 Task: Look for space in Sunel, India from 9th June, 2023 to 11th June, 2023 for 2 adults in price range Rs.6000 to Rs.10000. Place can be entire place with 2 bedrooms having 2 beds and 1 bathroom. Property type can be house, flat, guest house. Booking option can be shelf check-in. Required host language is English.
Action: Mouse moved to (526, 85)
Screenshot: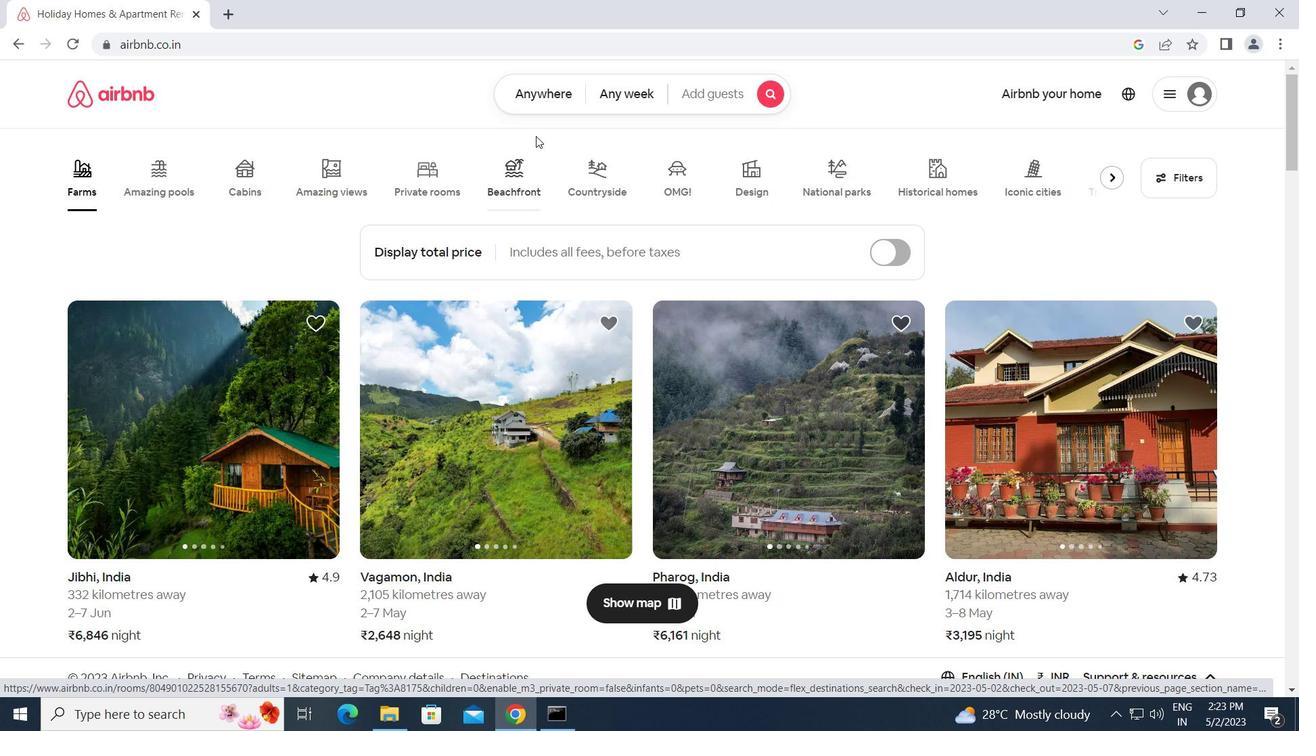 
Action: Mouse pressed left at (526, 85)
Screenshot: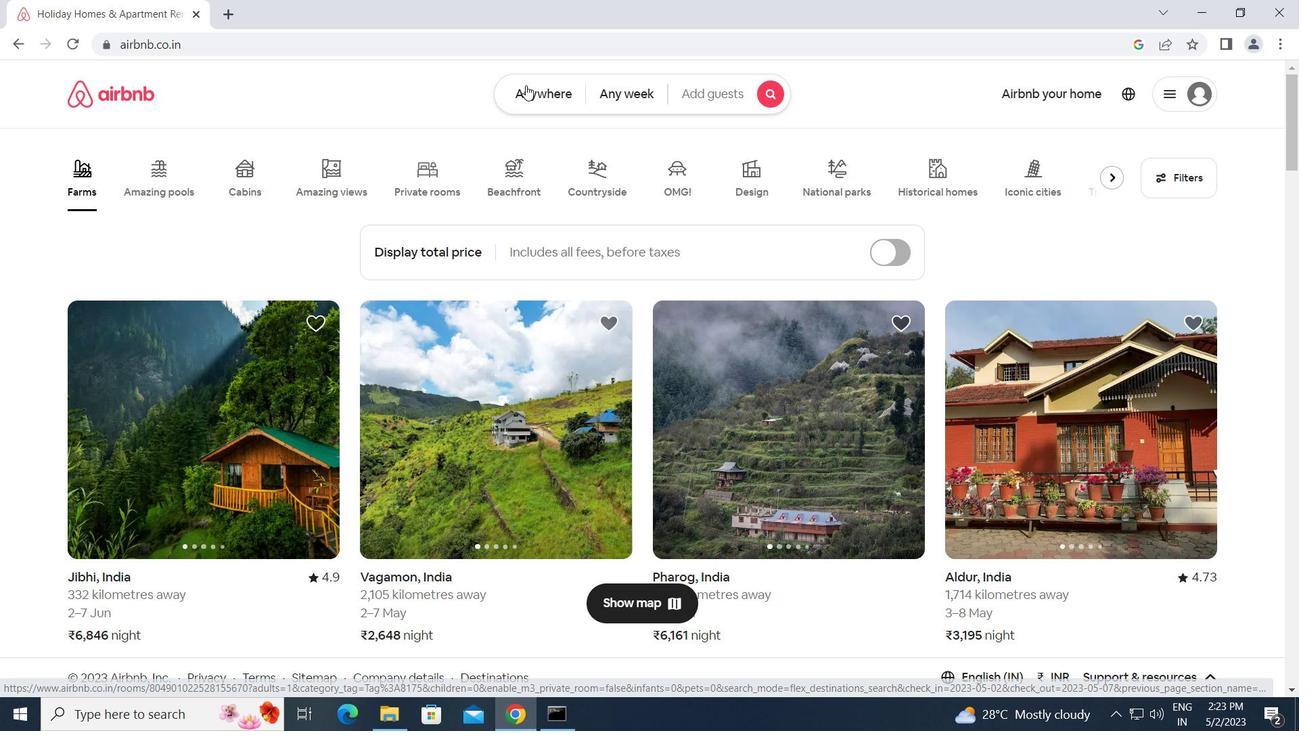 
Action: Mouse moved to (396, 146)
Screenshot: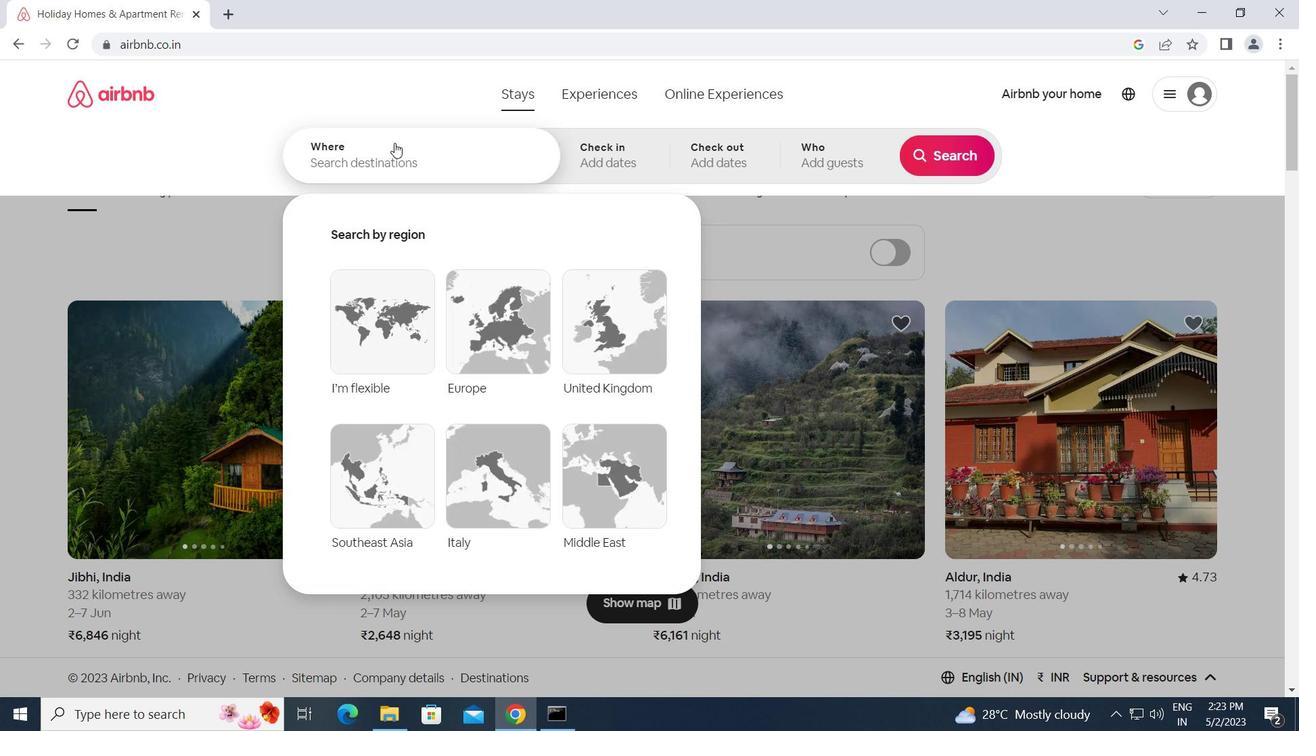 
Action: Mouse pressed left at (396, 146)
Screenshot: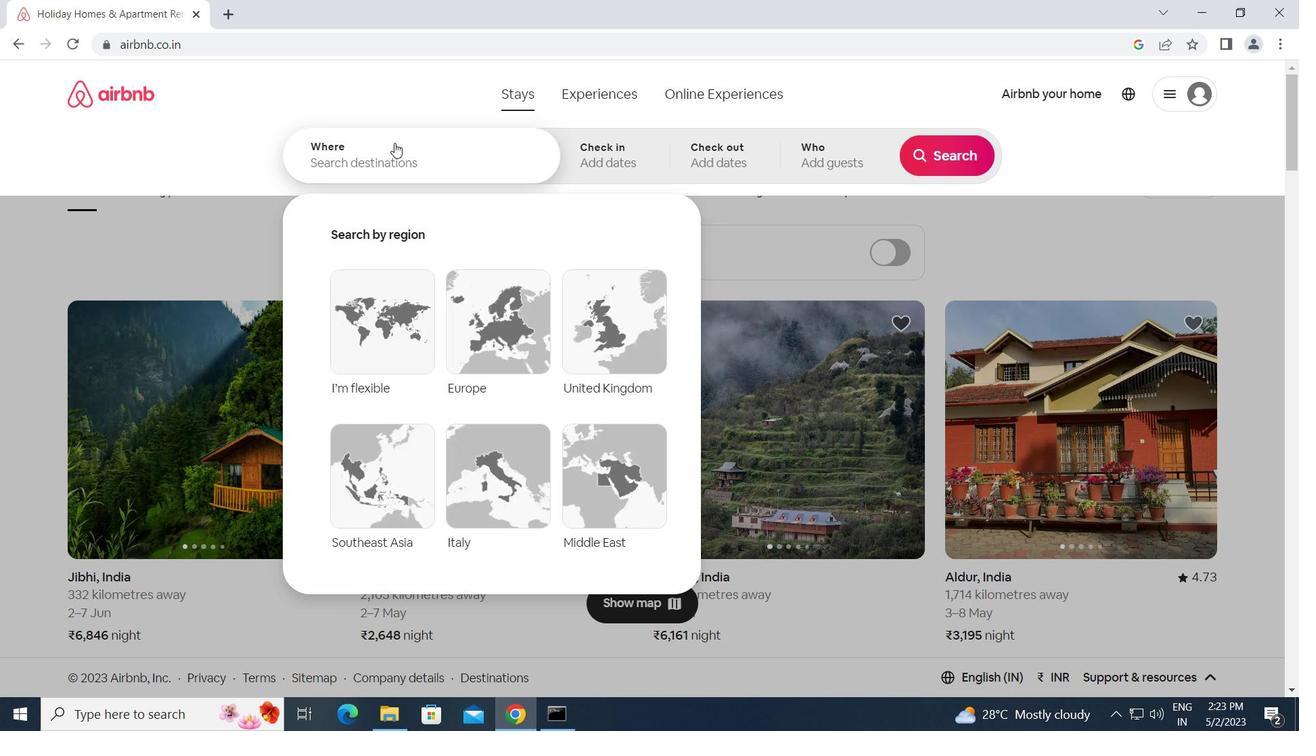 
Action: Key pressed s<Key.caps_lock>unel,<Key.space><Key.caps_lock>i<Key.caps_lock>ndia<Key.enter>
Screenshot: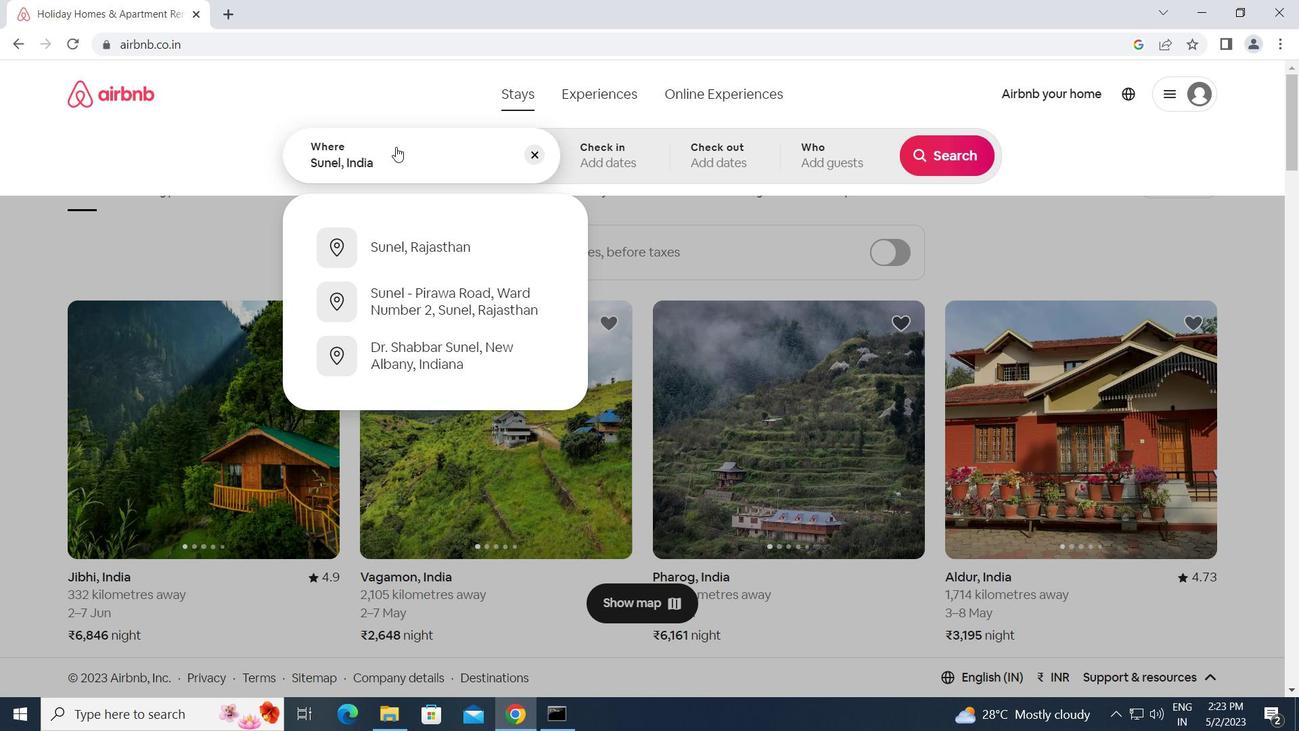 
Action: Mouse moved to (887, 398)
Screenshot: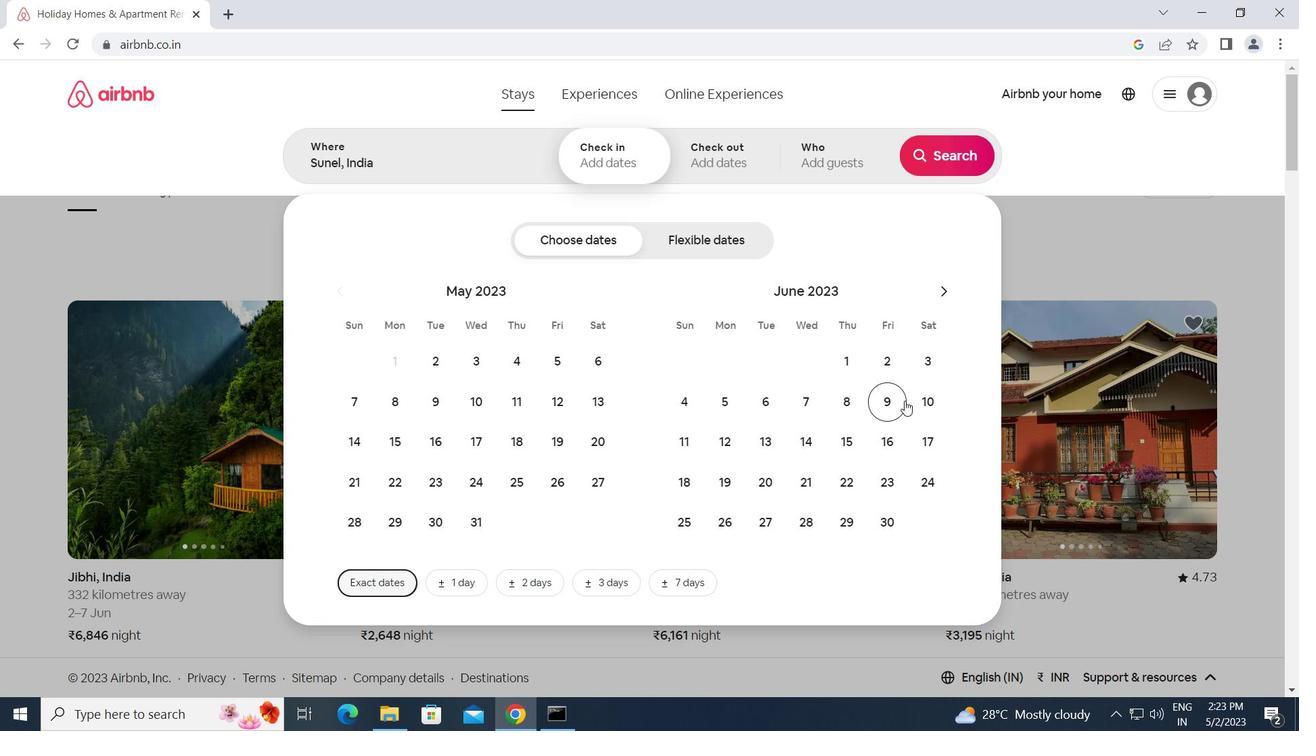 
Action: Mouse pressed left at (887, 398)
Screenshot: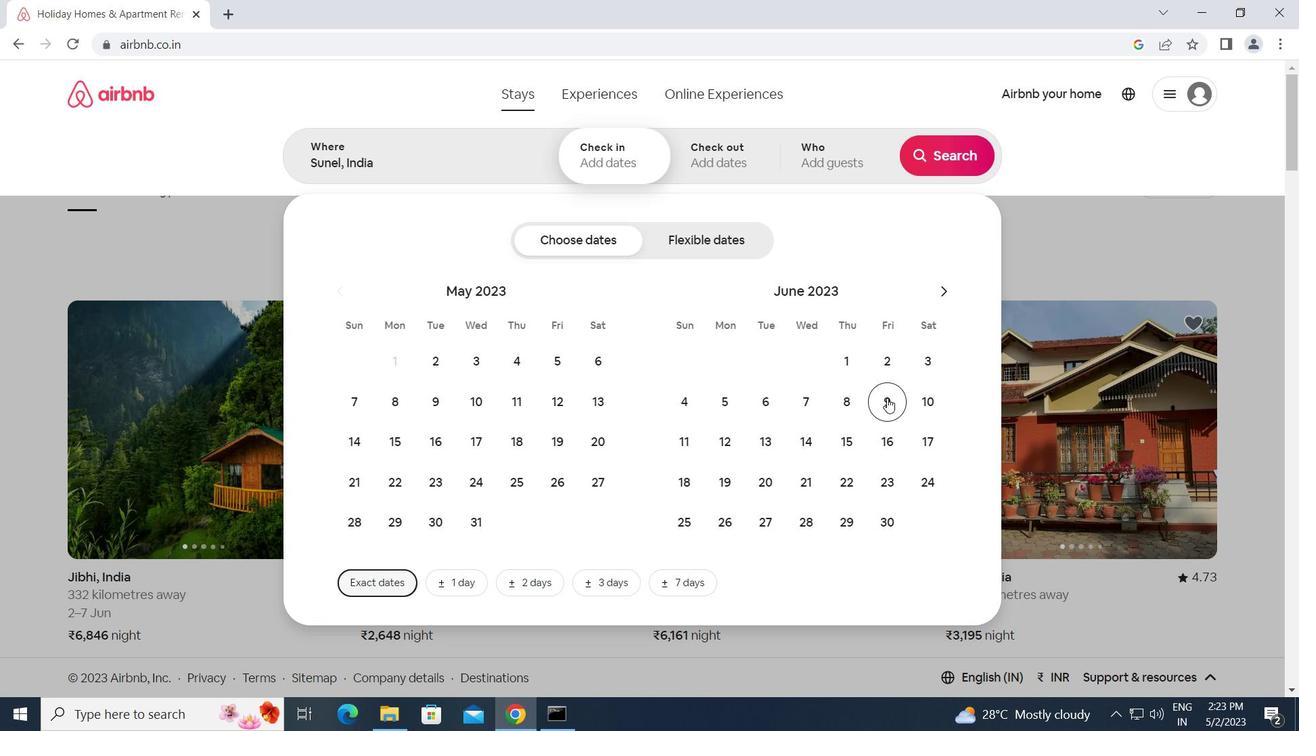 
Action: Mouse moved to (682, 440)
Screenshot: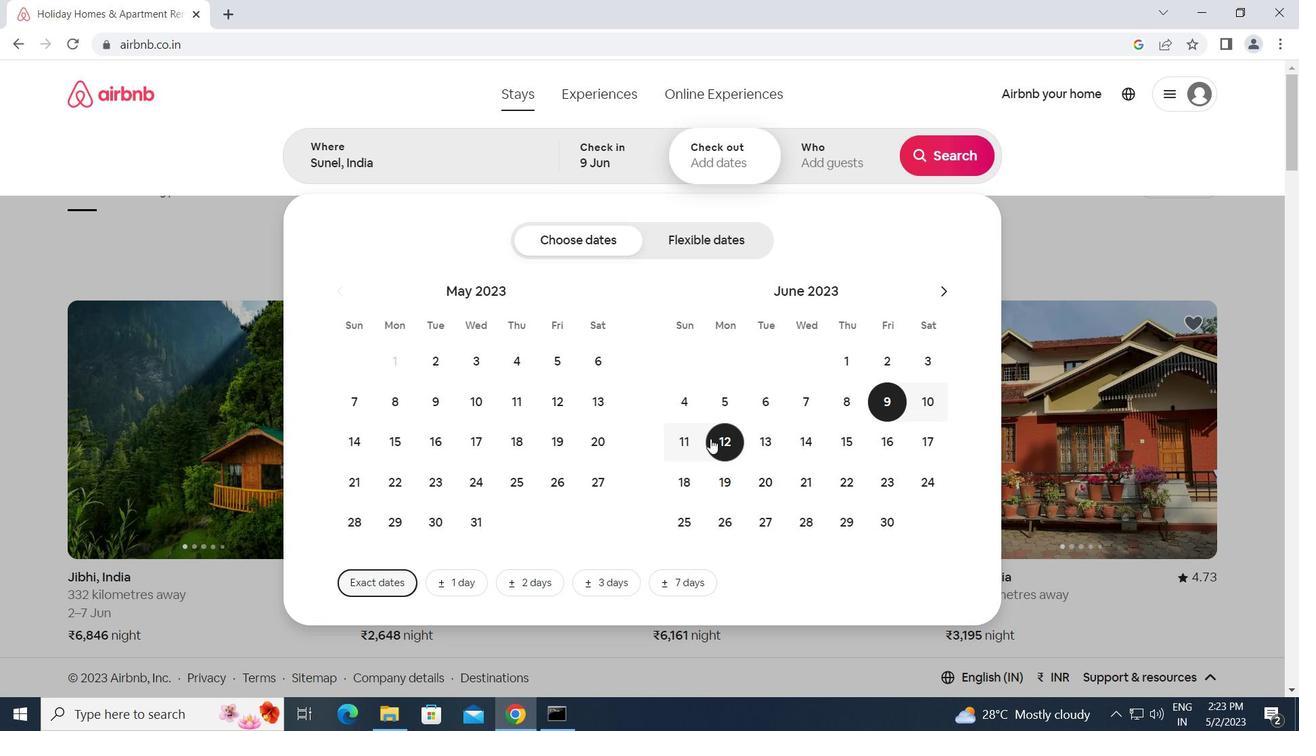 
Action: Mouse pressed left at (682, 440)
Screenshot: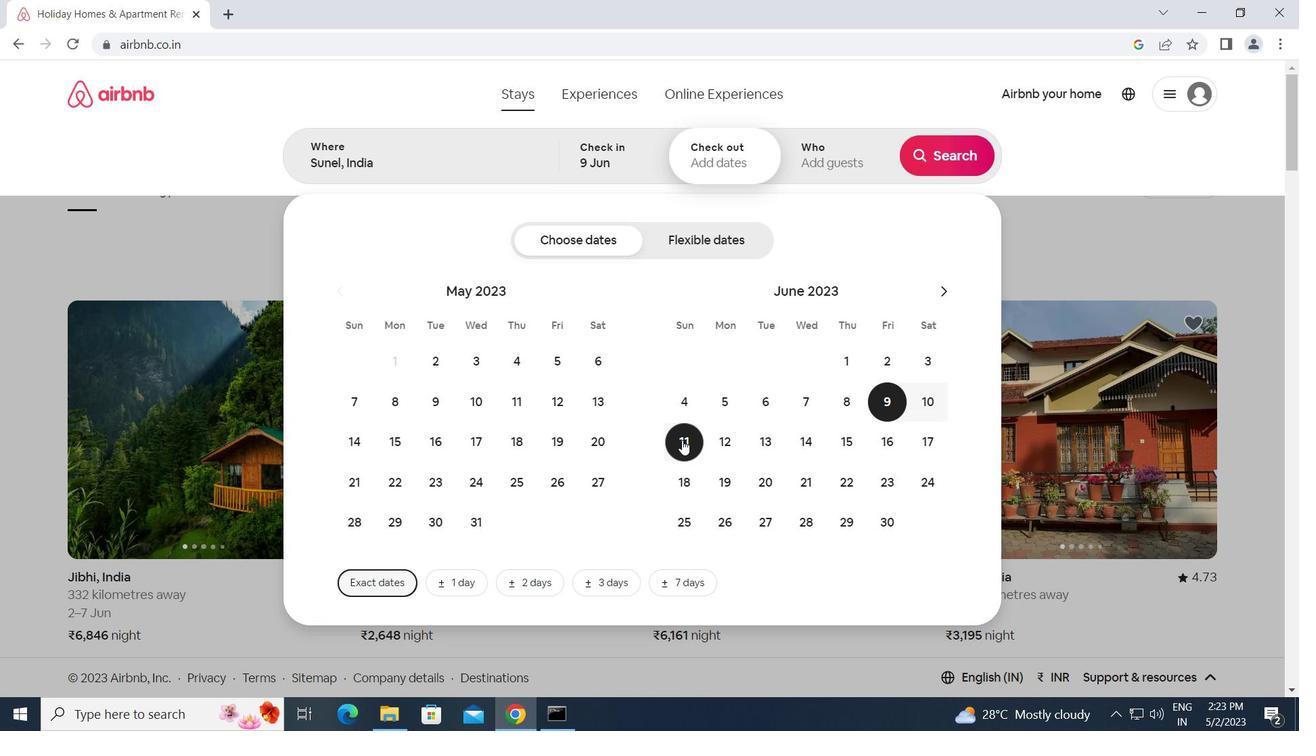 
Action: Mouse moved to (818, 147)
Screenshot: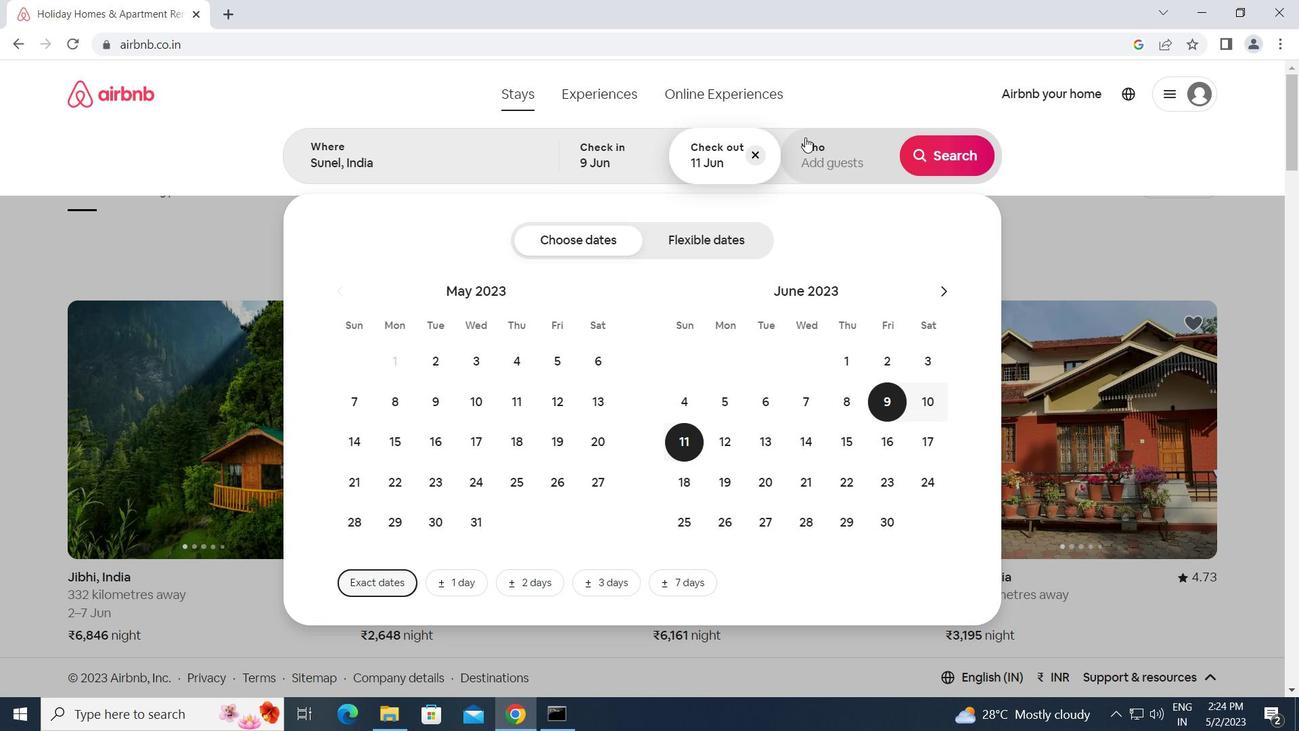 
Action: Mouse pressed left at (818, 147)
Screenshot: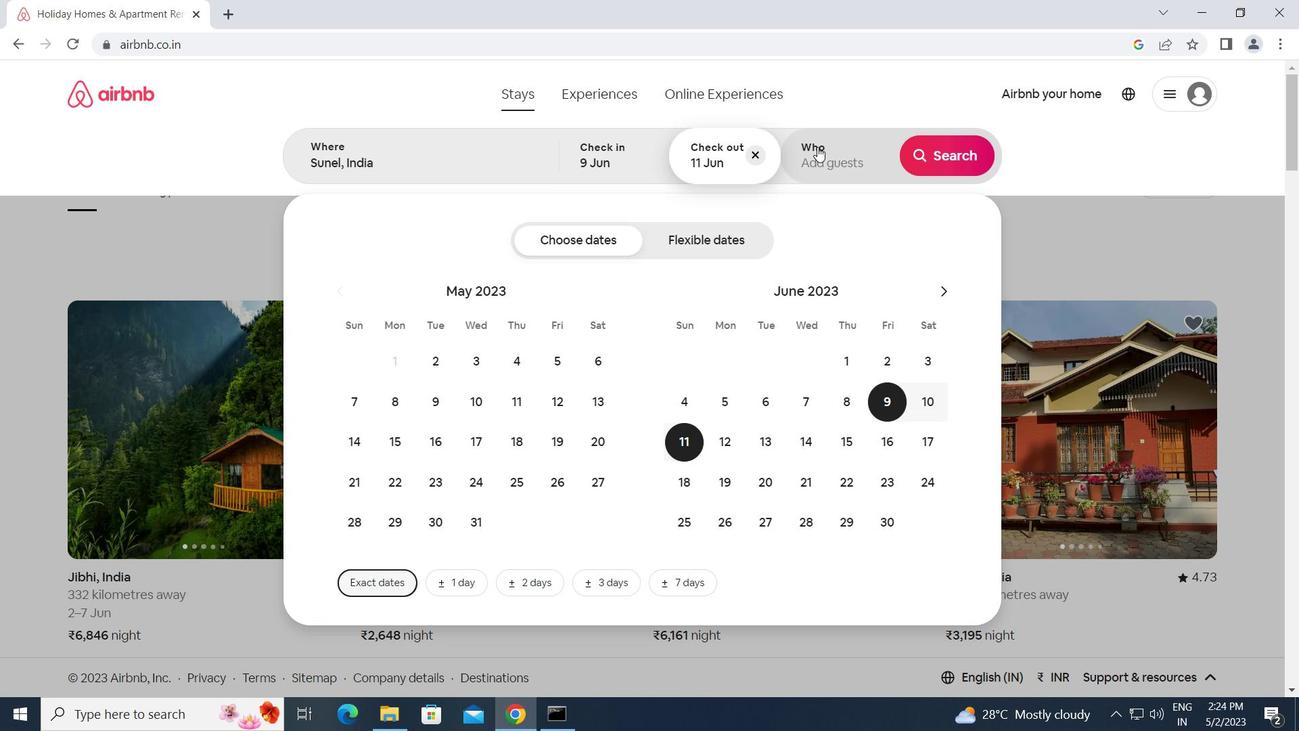 
Action: Mouse moved to (948, 244)
Screenshot: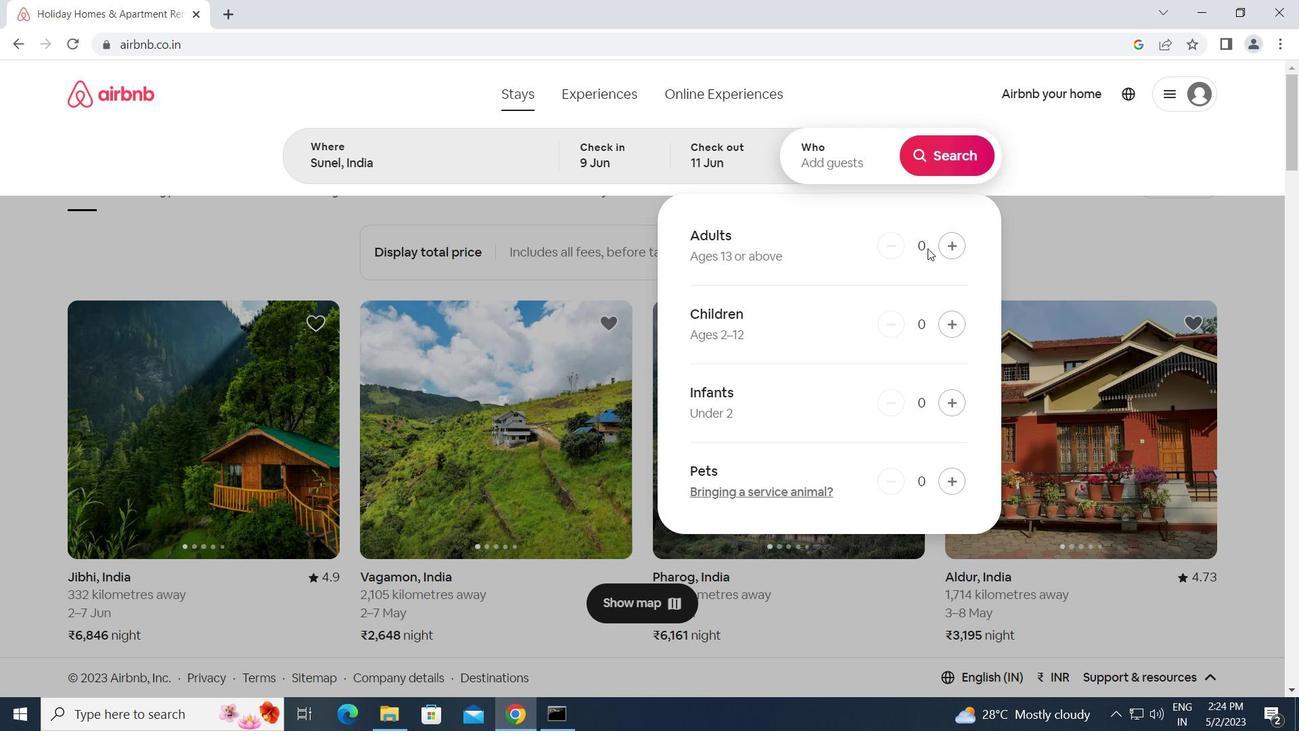 
Action: Mouse pressed left at (948, 244)
Screenshot: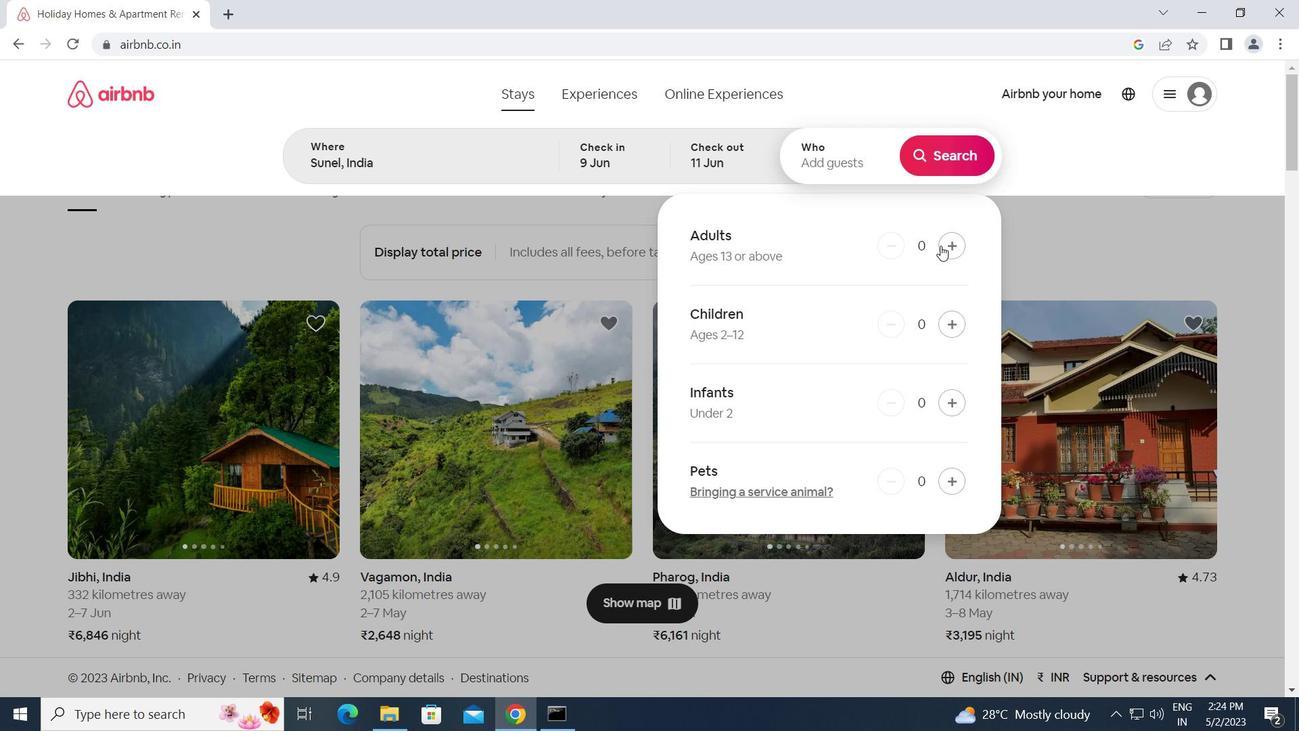 
Action: Mouse pressed left at (948, 244)
Screenshot: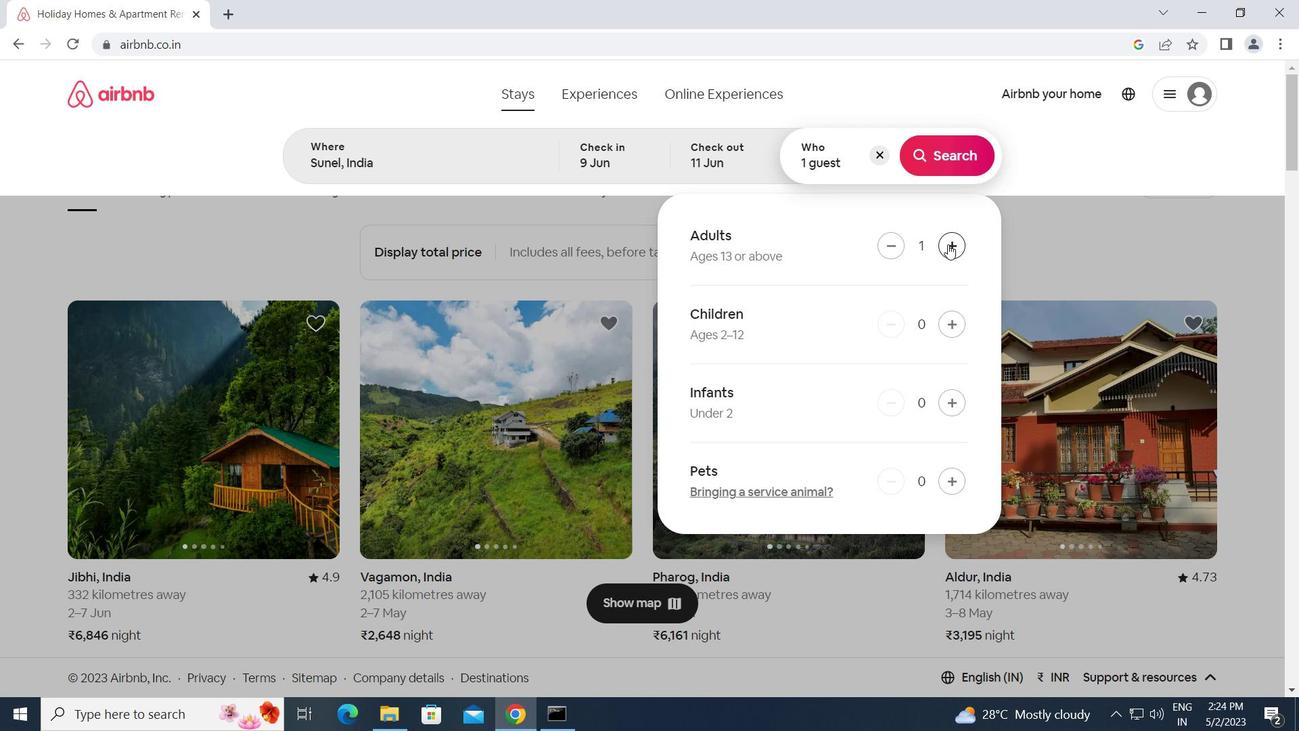 
Action: Mouse moved to (943, 161)
Screenshot: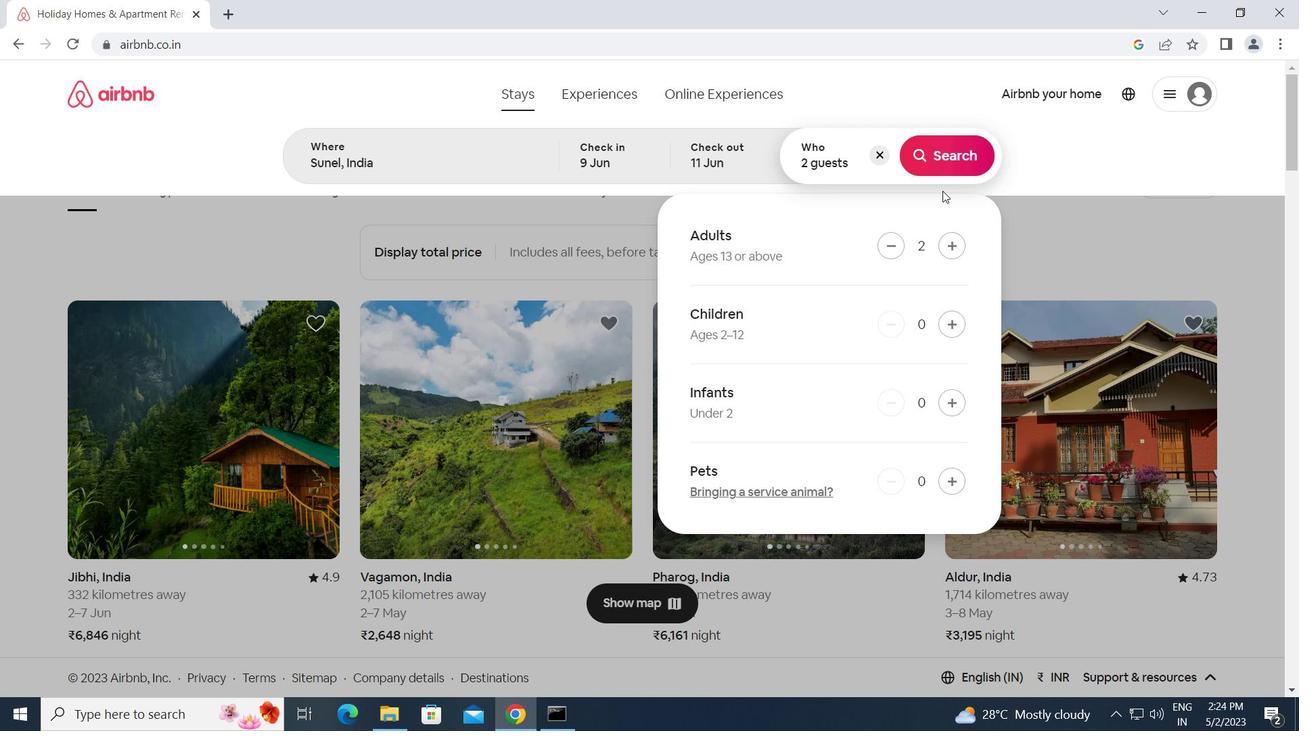 
Action: Mouse pressed left at (943, 161)
Screenshot: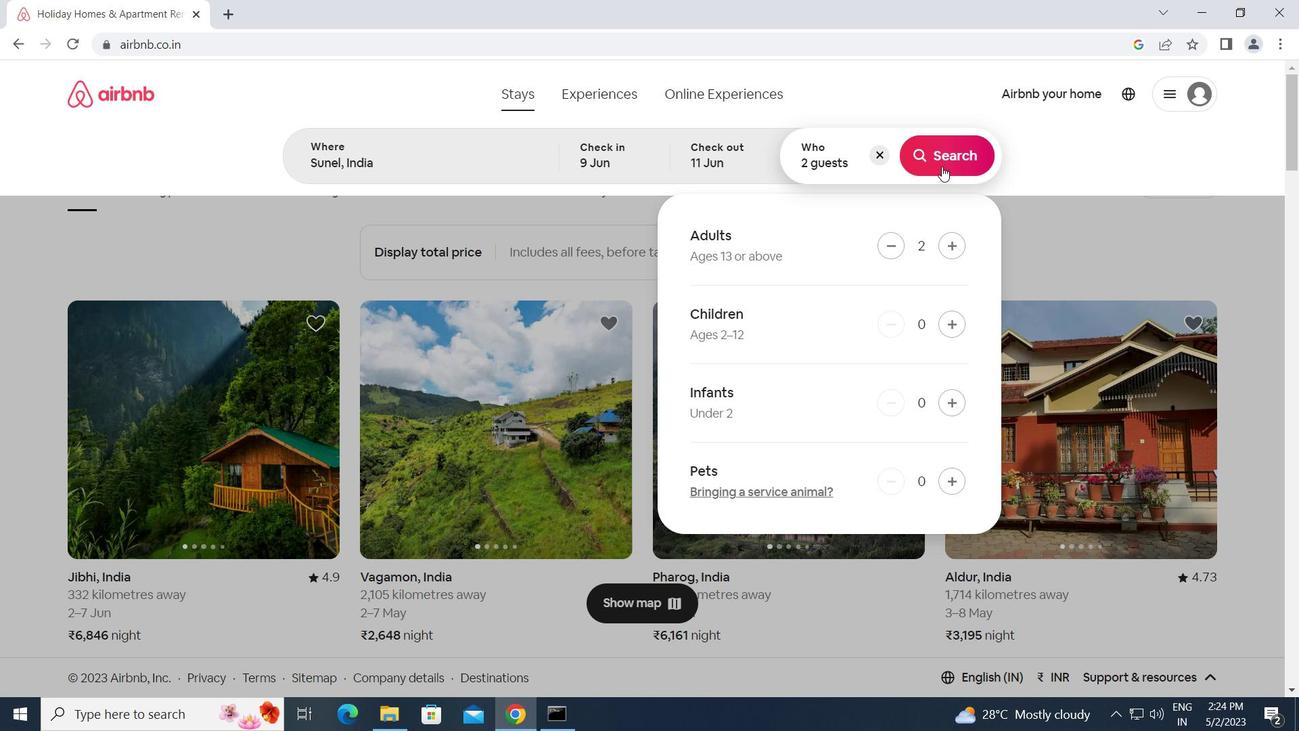 
Action: Mouse moved to (1226, 156)
Screenshot: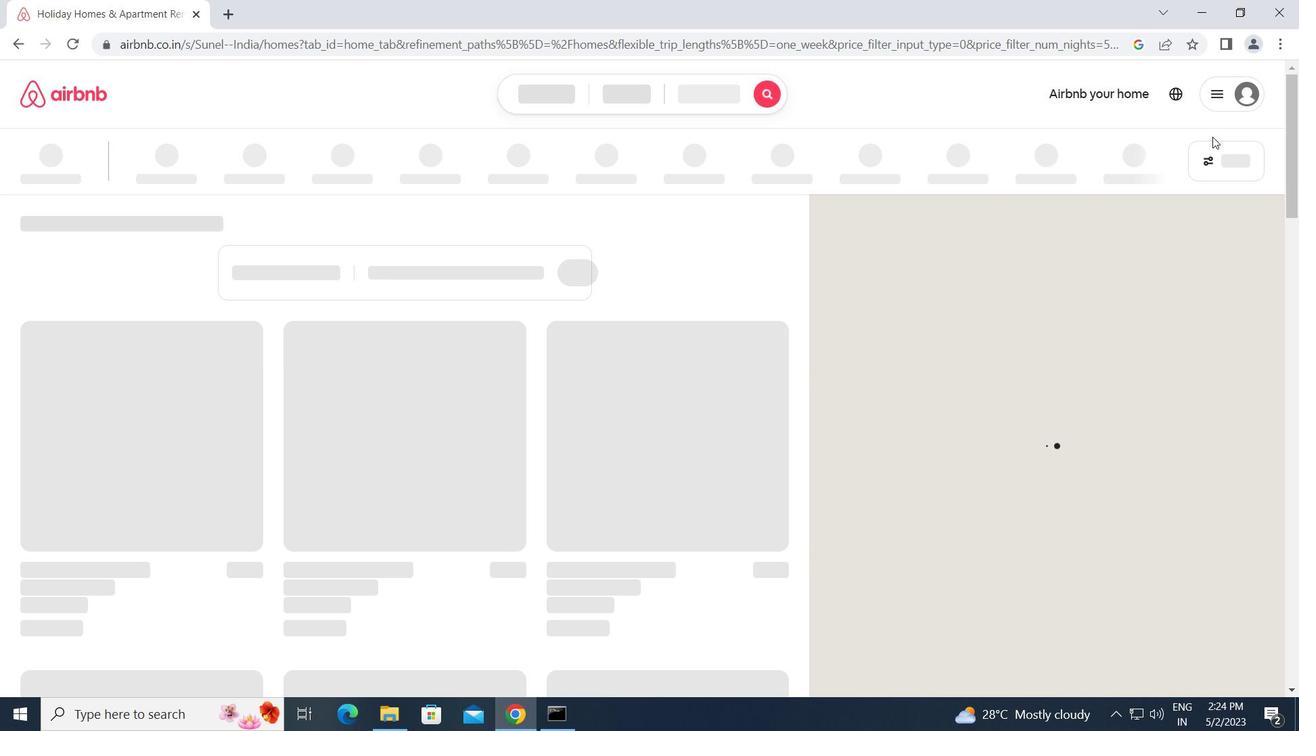 
Action: Mouse pressed left at (1226, 156)
Screenshot: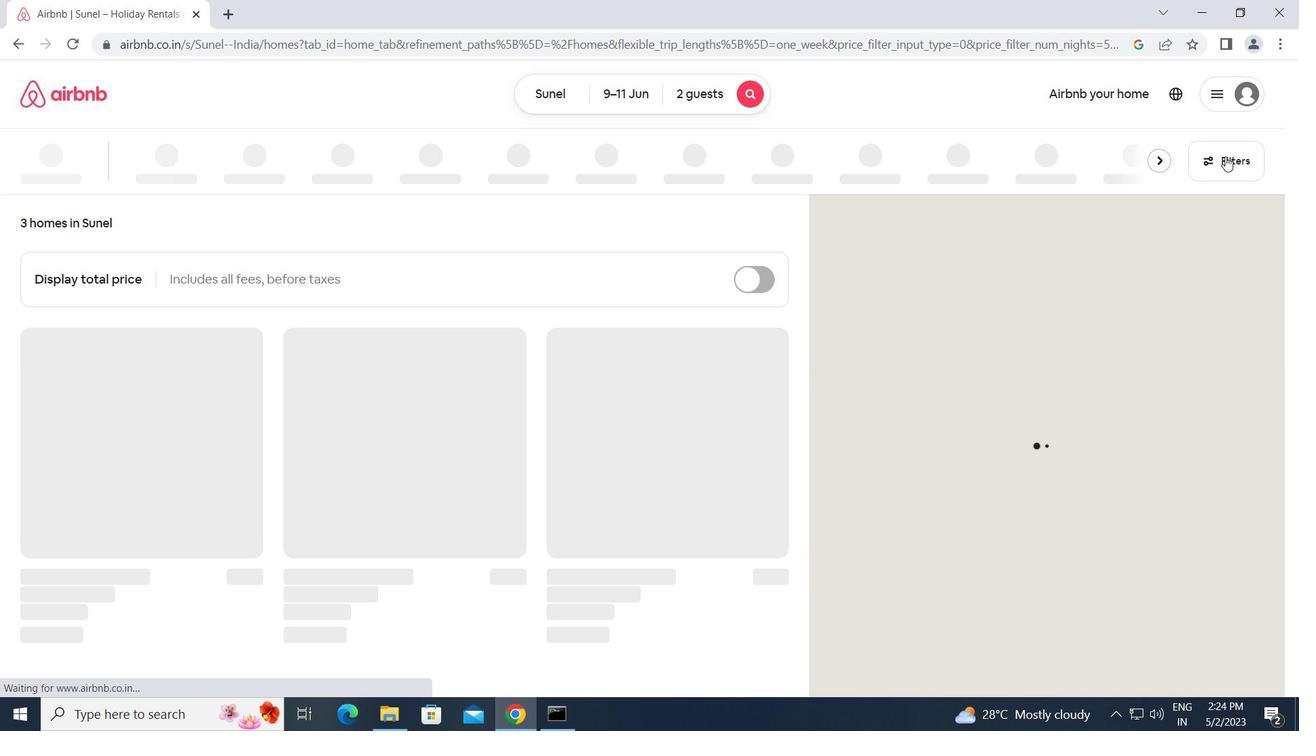 
Action: Mouse moved to (428, 377)
Screenshot: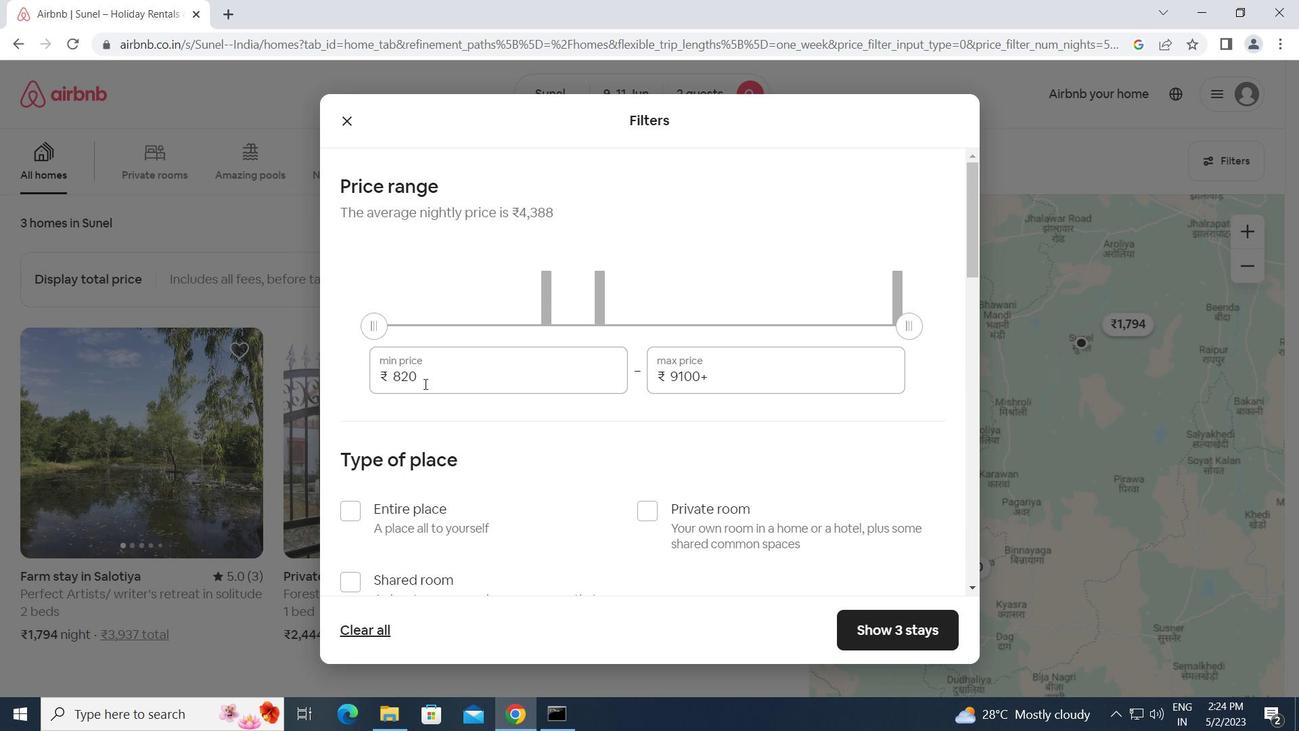
Action: Mouse pressed left at (428, 377)
Screenshot: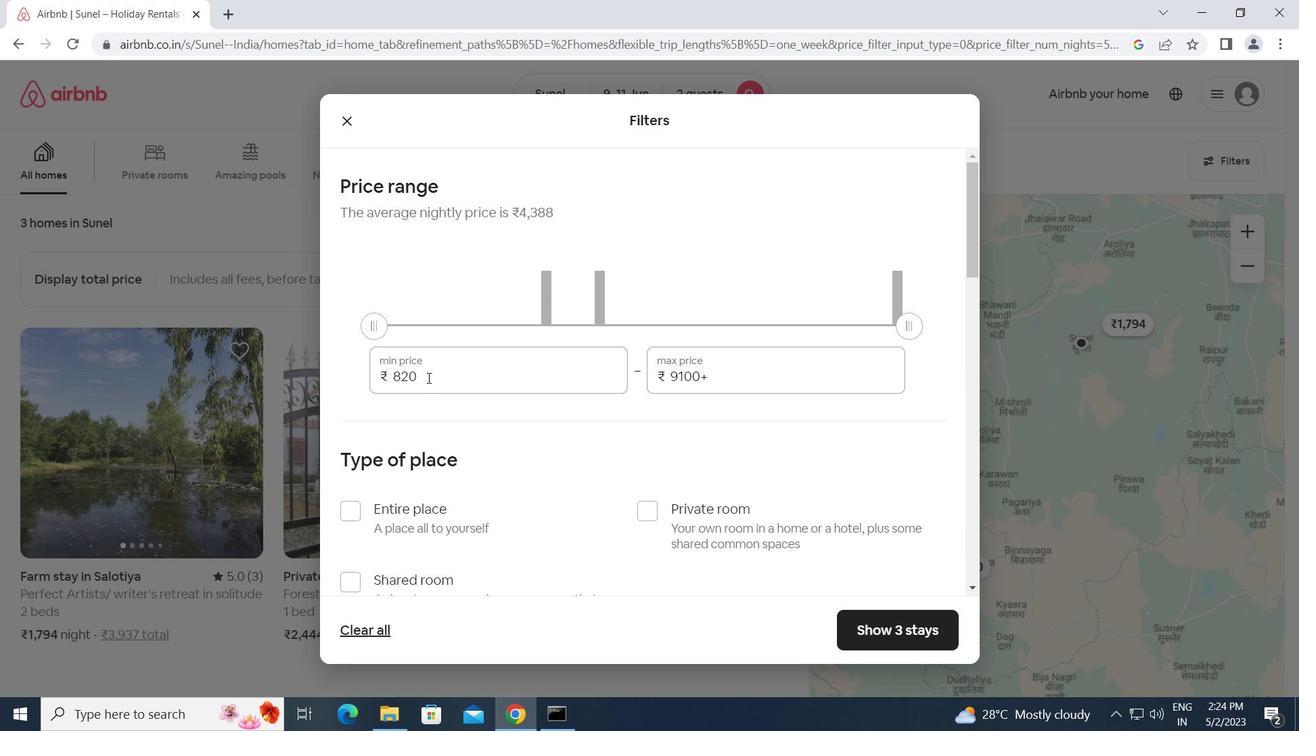 
Action: Mouse moved to (356, 383)
Screenshot: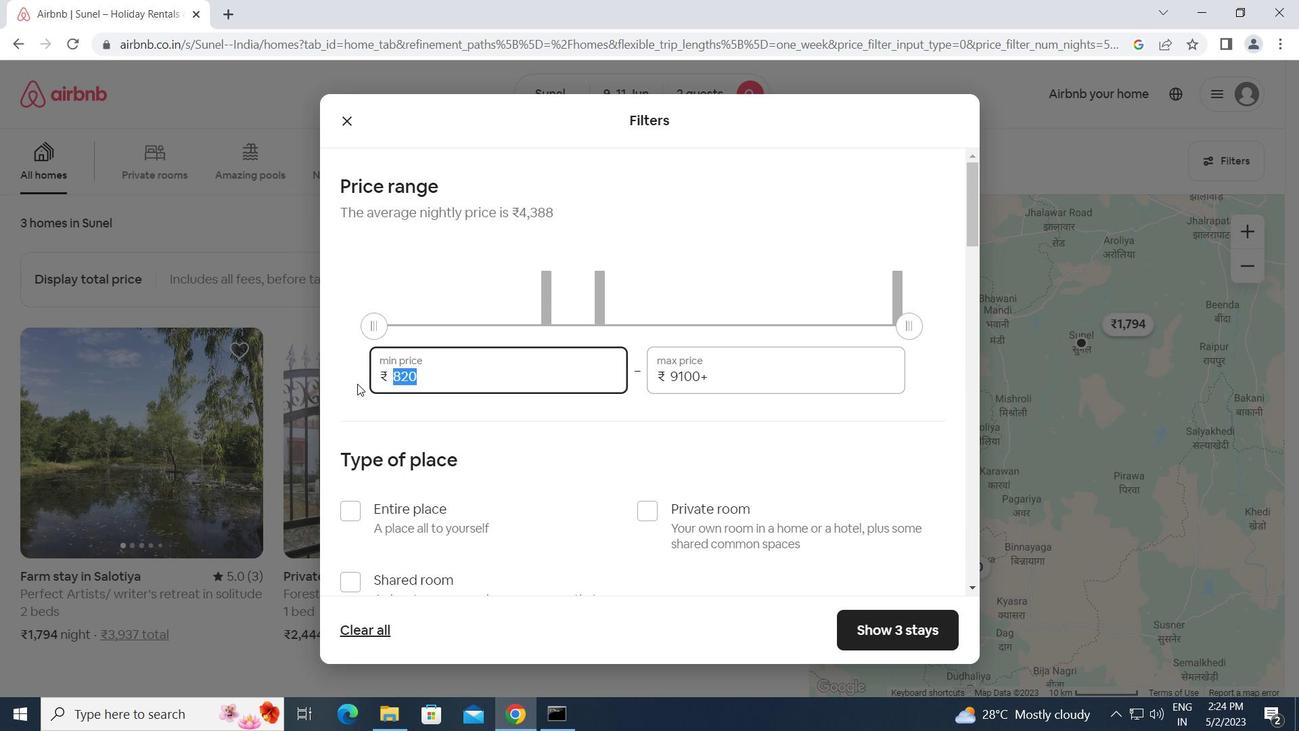 
Action: Key pressed 6000<Key.tab>10000
Screenshot: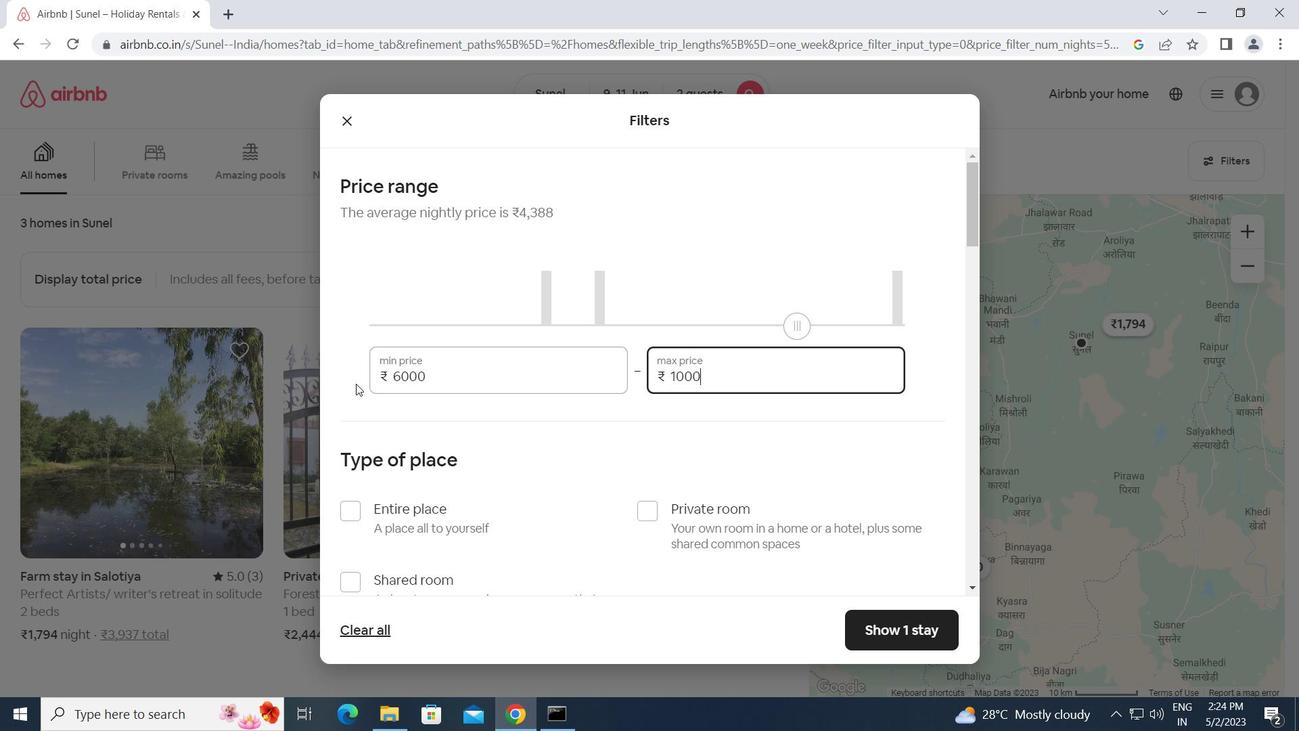 
Action: Mouse moved to (358, 511)
Screenshot: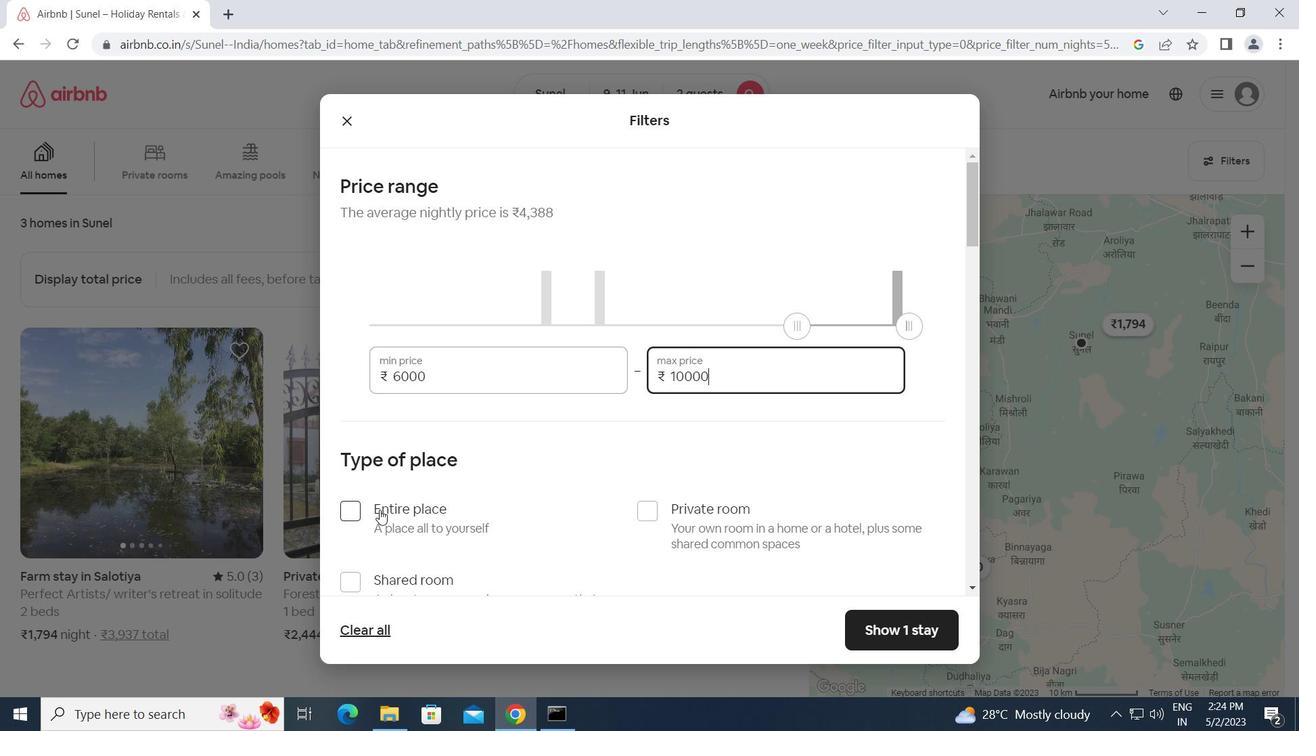 
Action: Mouse pressed left at (358, 511)
Screenshot: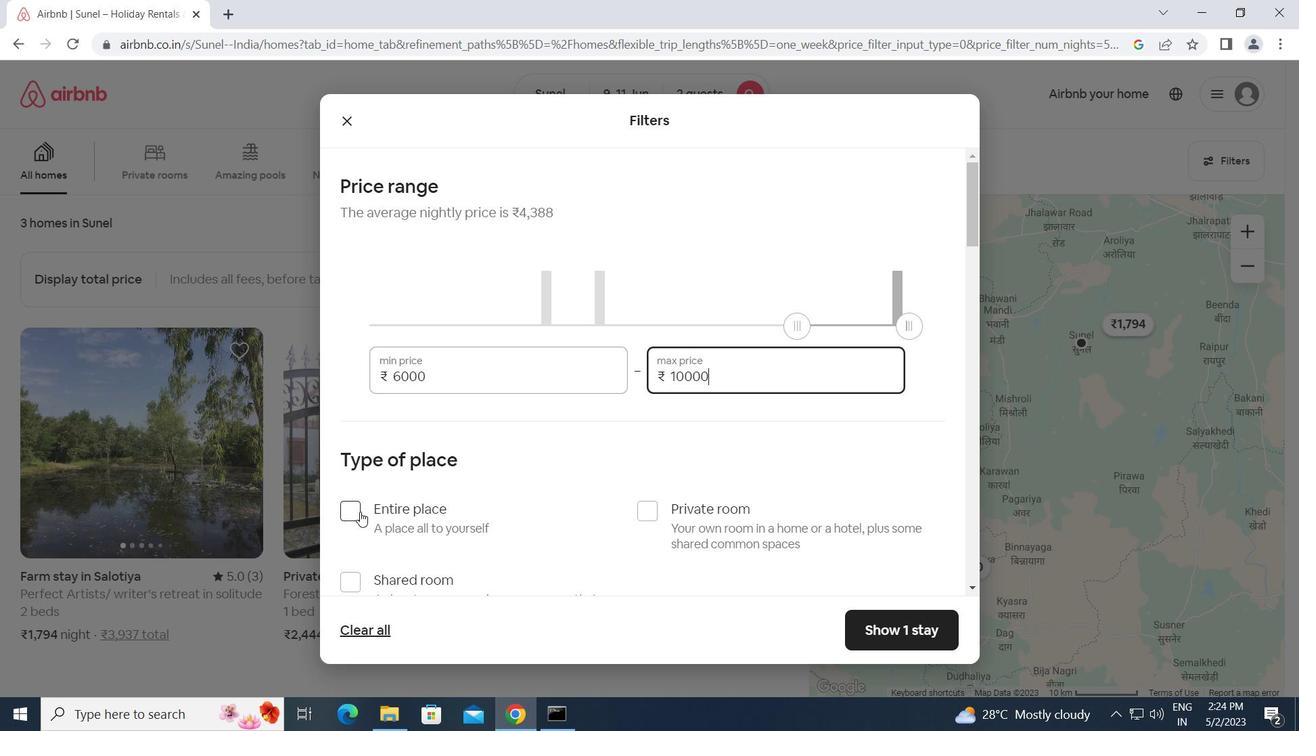 
Action: Mouse moved to (490, 529)
Screenshot: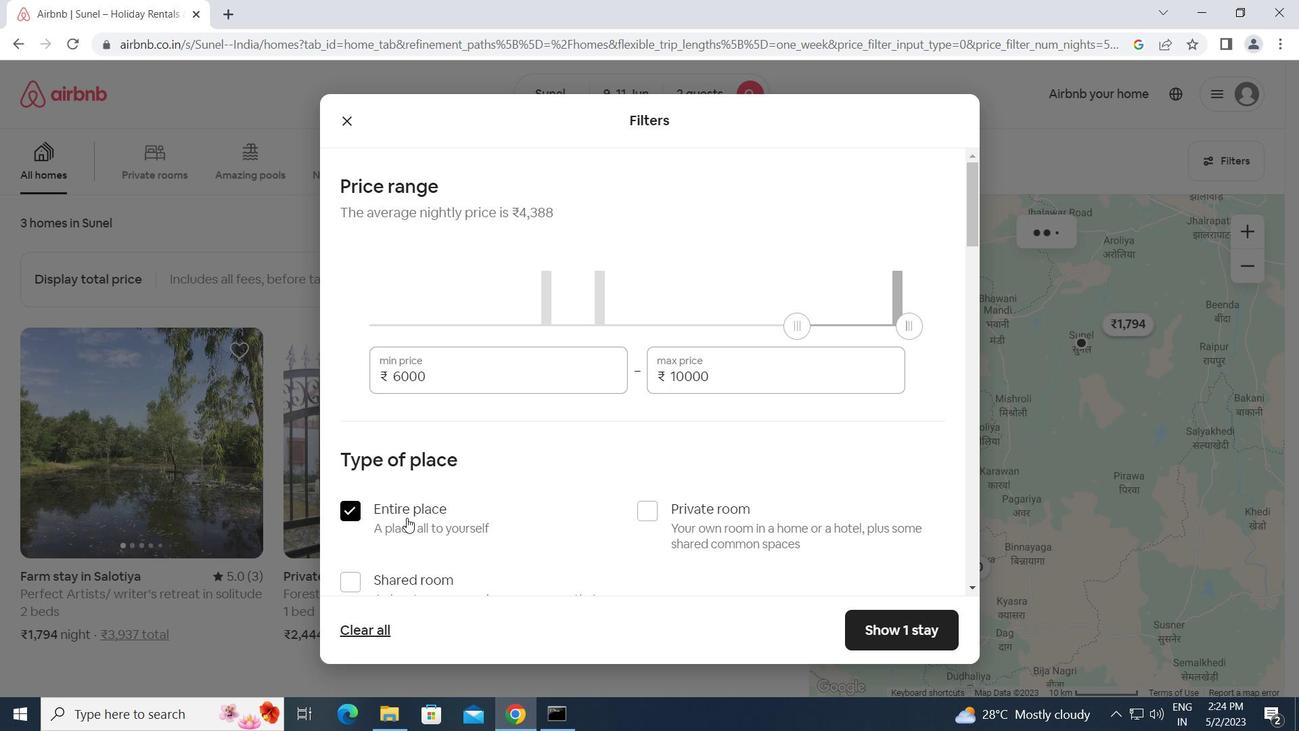
Action: Mouse scrolled (490, 528) with delta (0, 0)
Screenshot: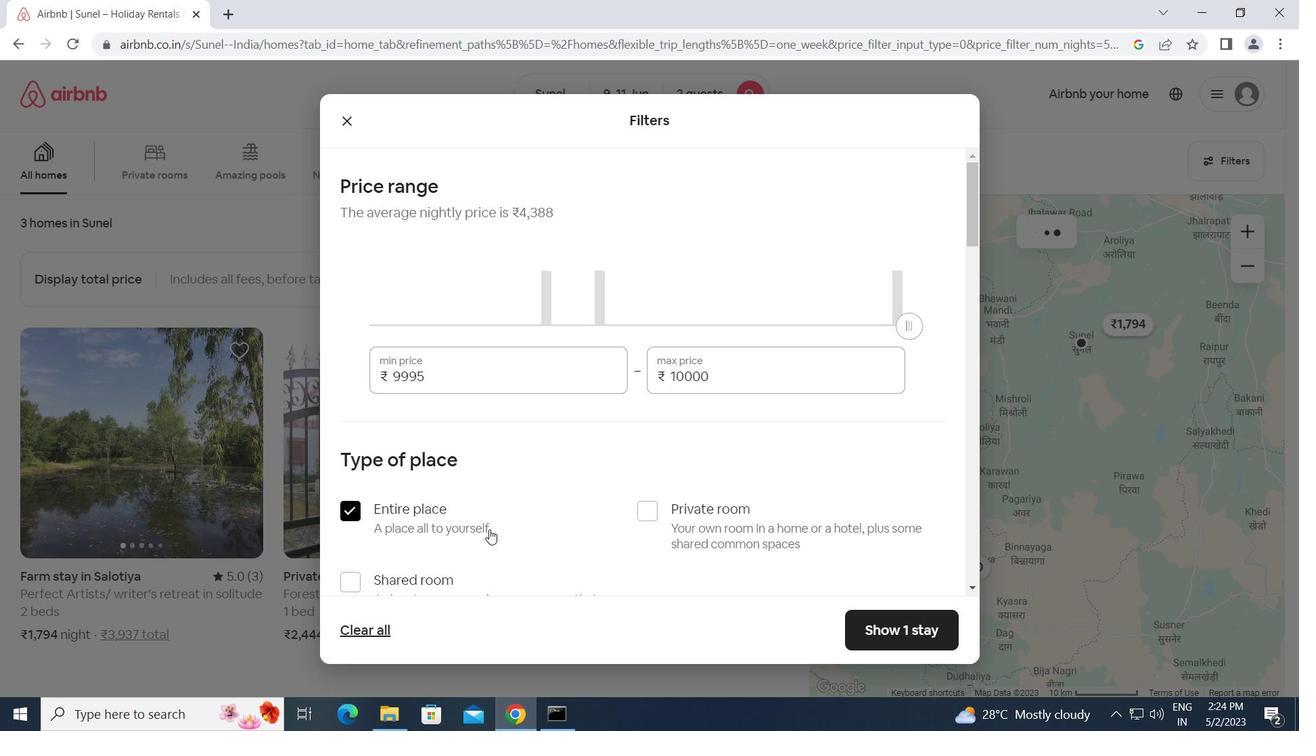 
Action: Mouse scrolled (490, 528) with delta (0, 0)
Screenshot: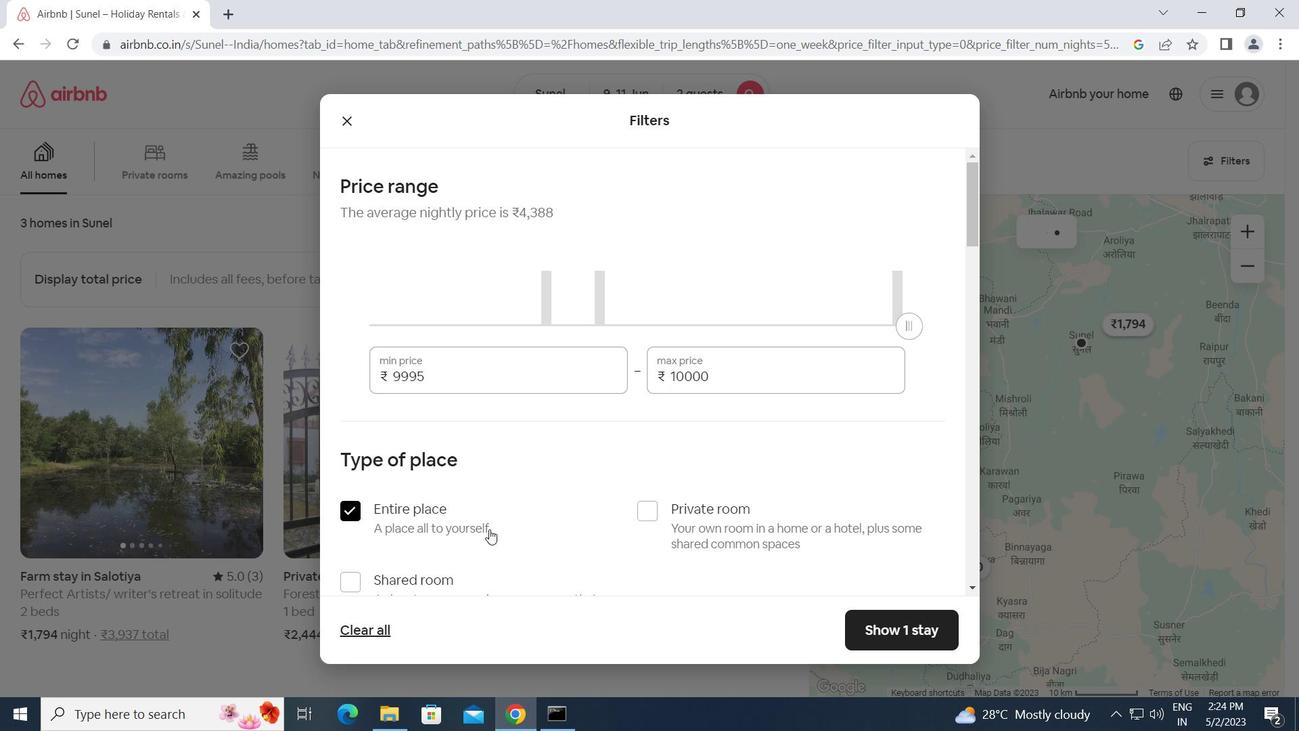 
Action: Mouse scrolled (490, 528) with delta (0, 0)
Screenshot: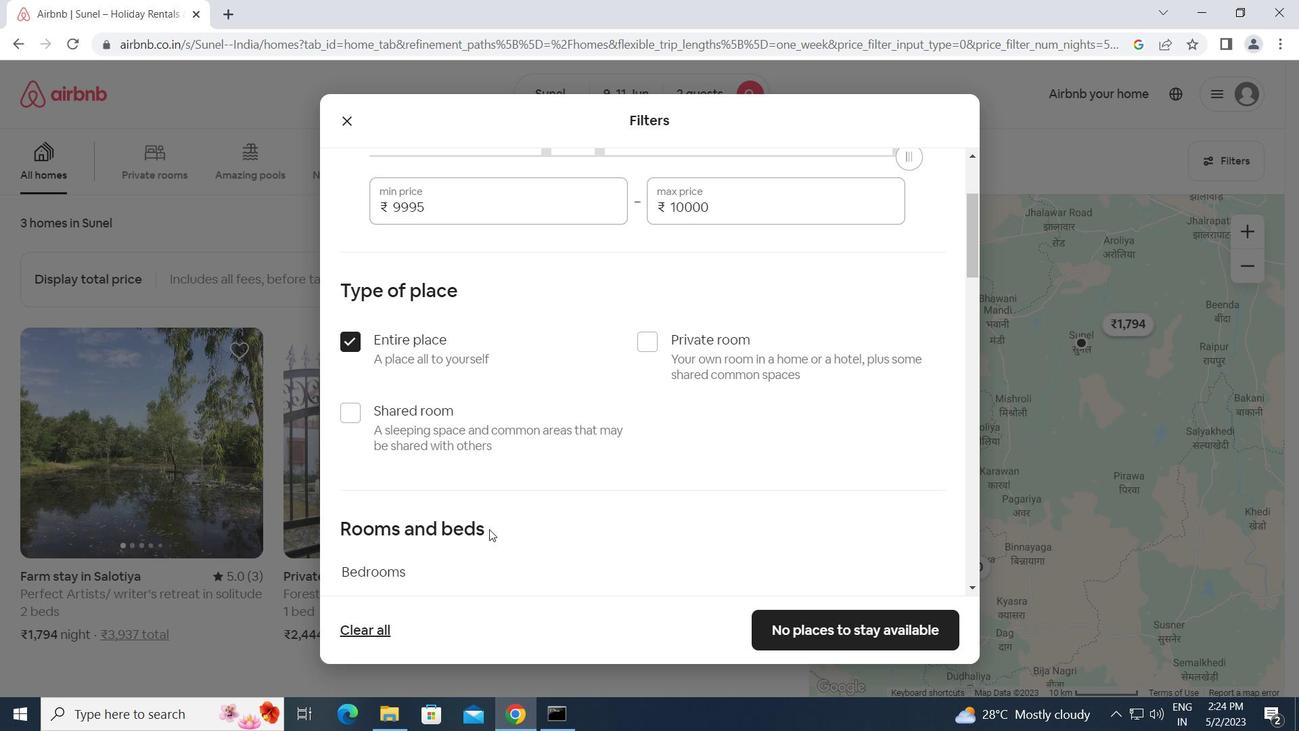 
Action: Mouse moved to (490, 534)
Screenshot: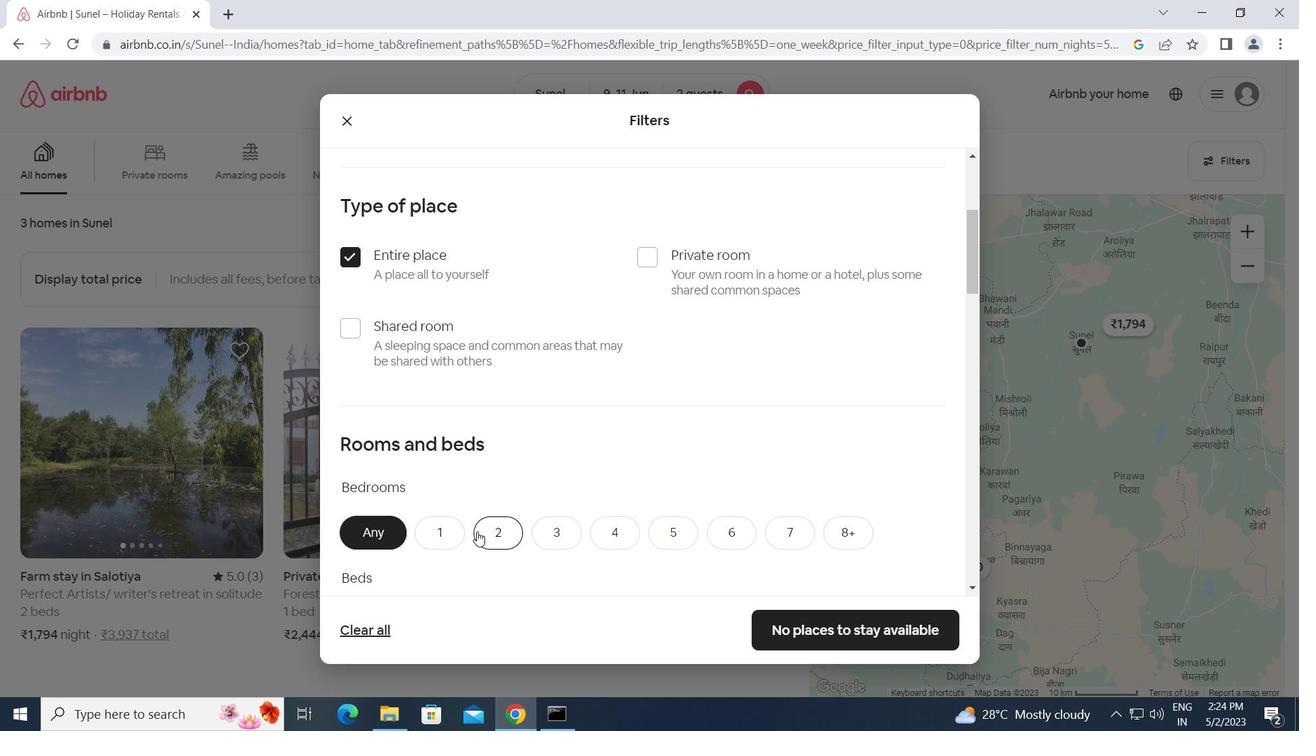 
Action: Mouse scrolled (490, 533) with delta (0, 0)
Screenshot: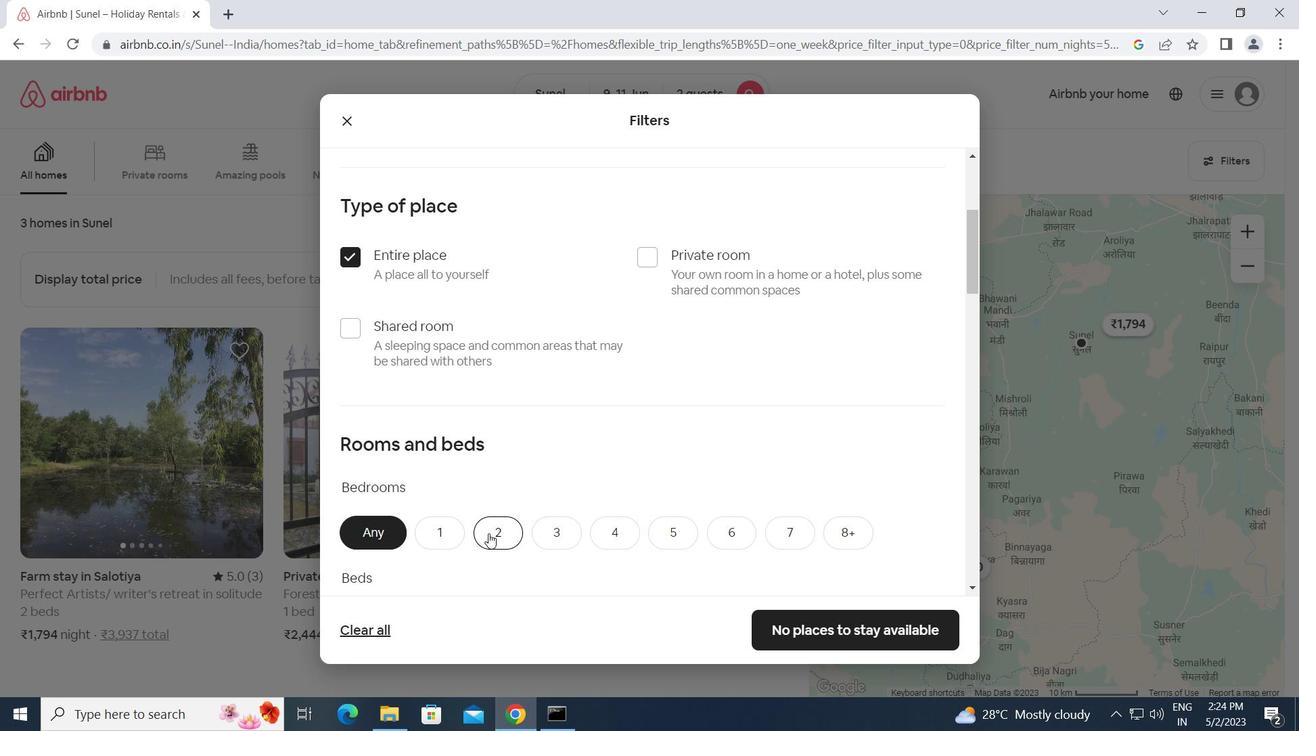 
Action: Mouse scrolled (490, 533) with delta (0, 0)
Screenshot: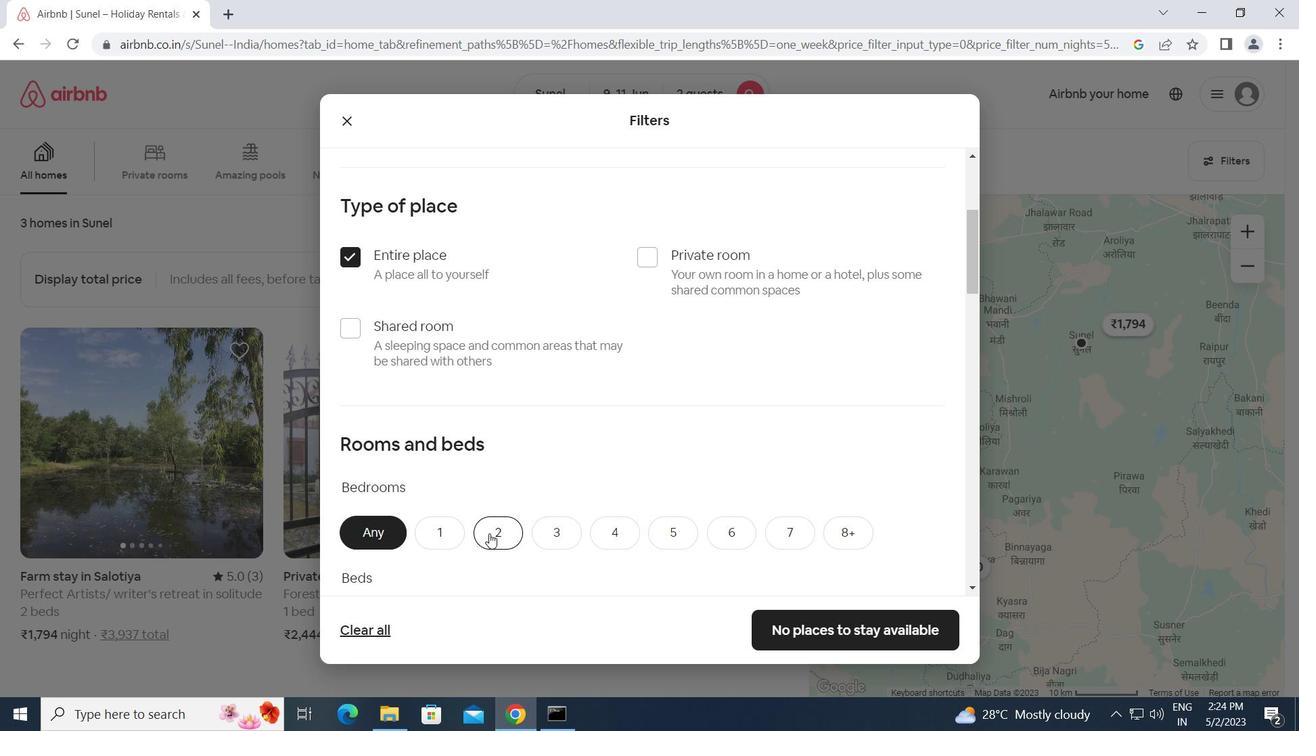 
Action: Mouse moved to (496, 363)
Screenshot: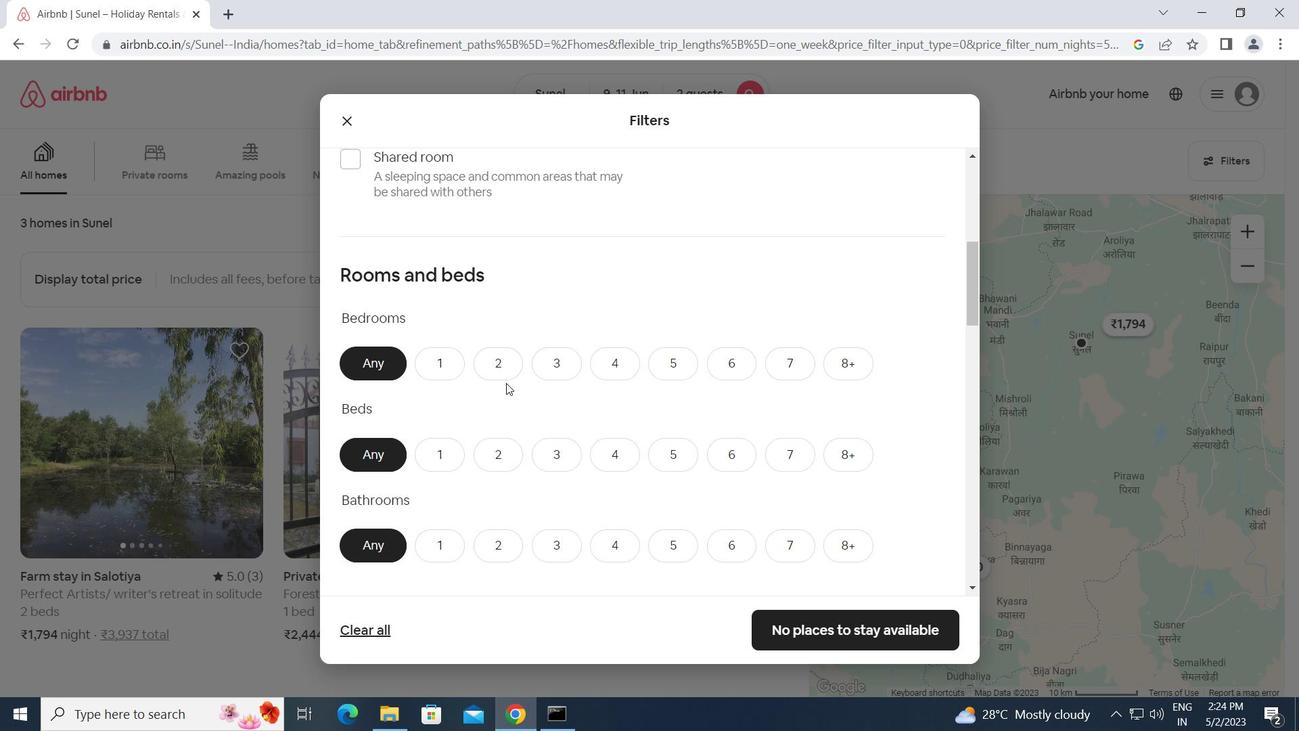 
Action: Mouse pressed left at (496, 363)
Screenshot: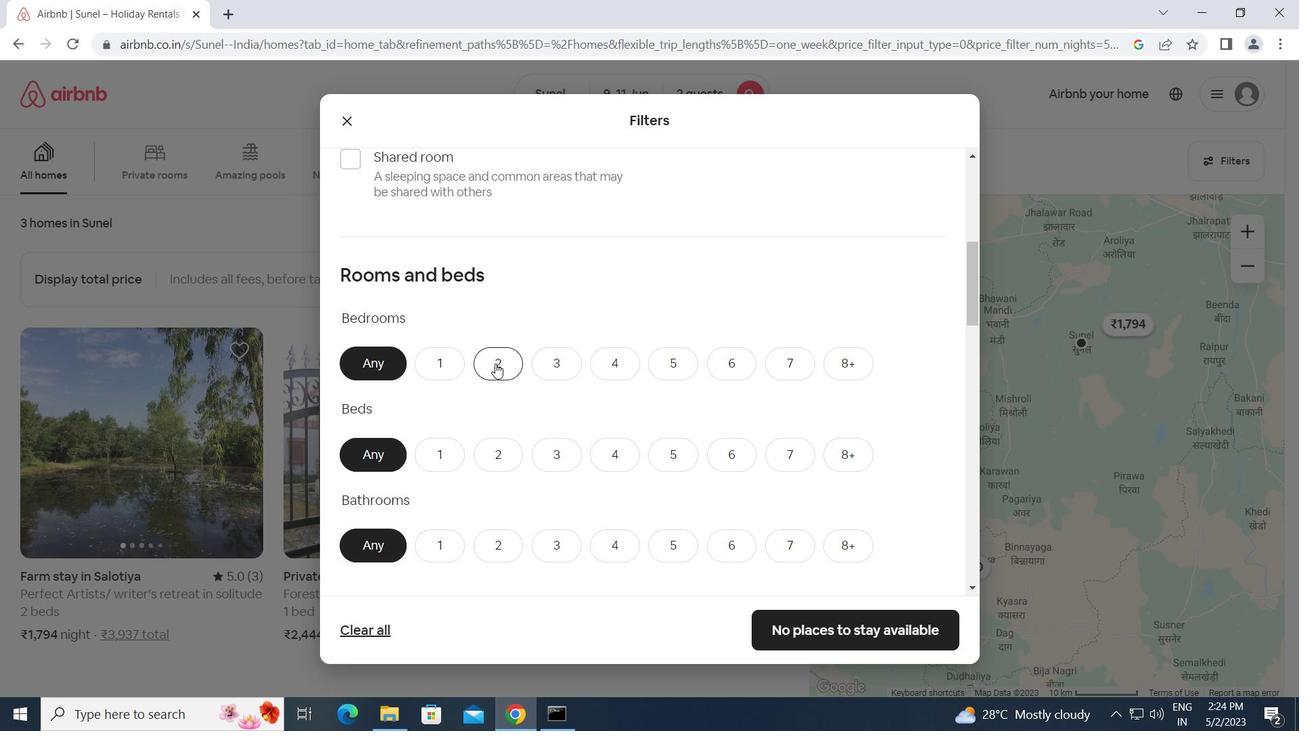 
Action: Mouse moved to (505, 461)
Screenshot: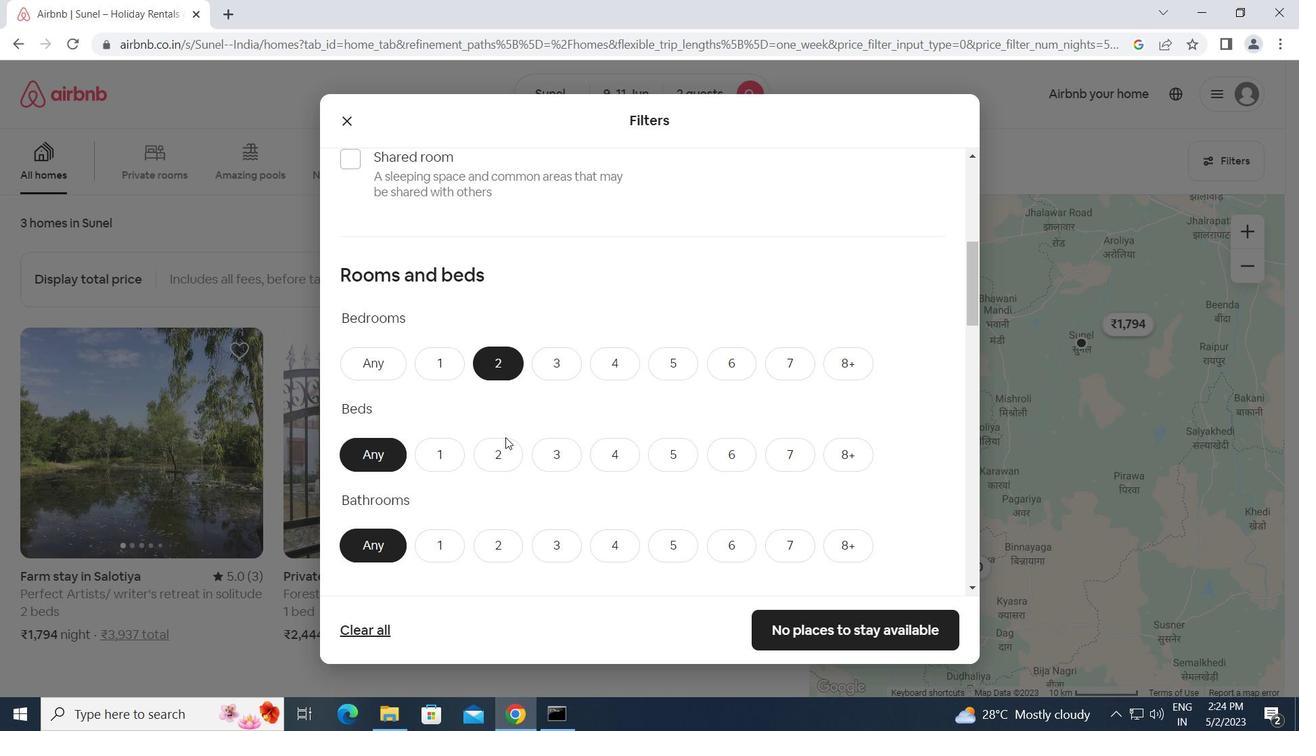 
Action: Mouse pressed left at (505, 461)
Screenshot: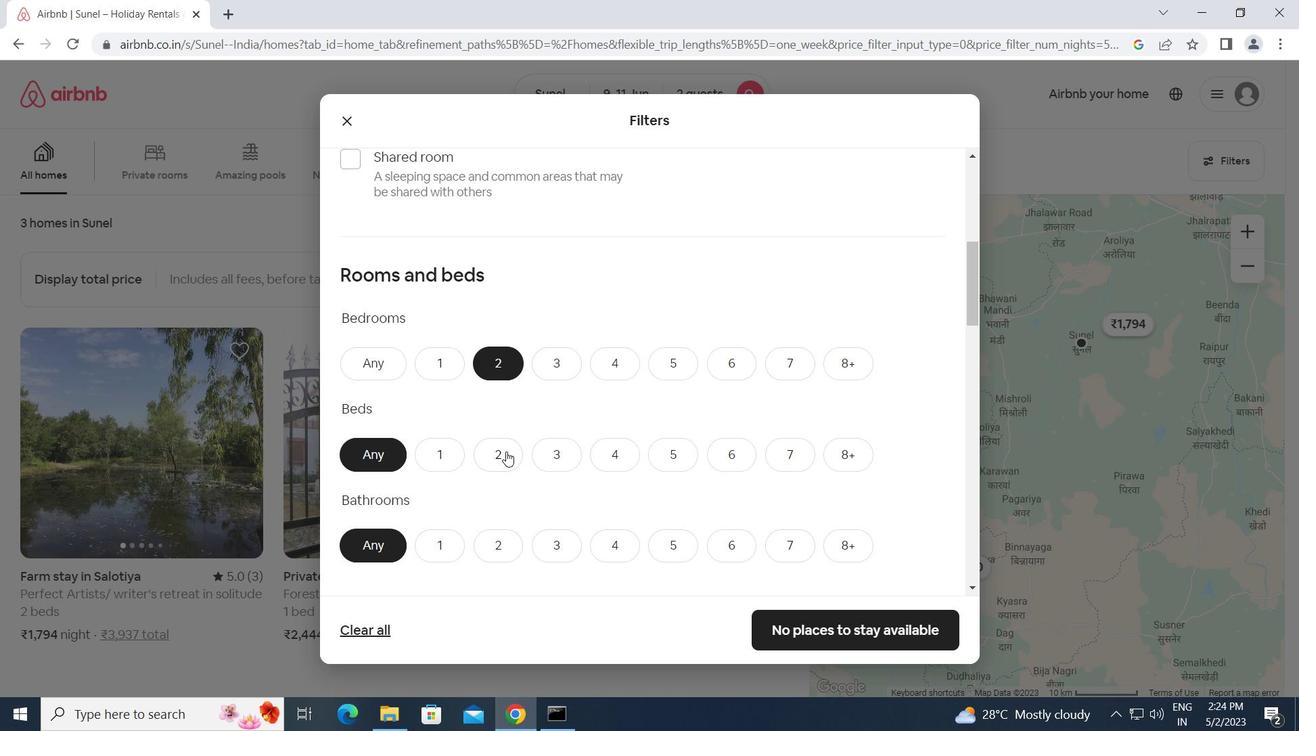 
Action: Mouse moved to (445, 544)
Screenshot: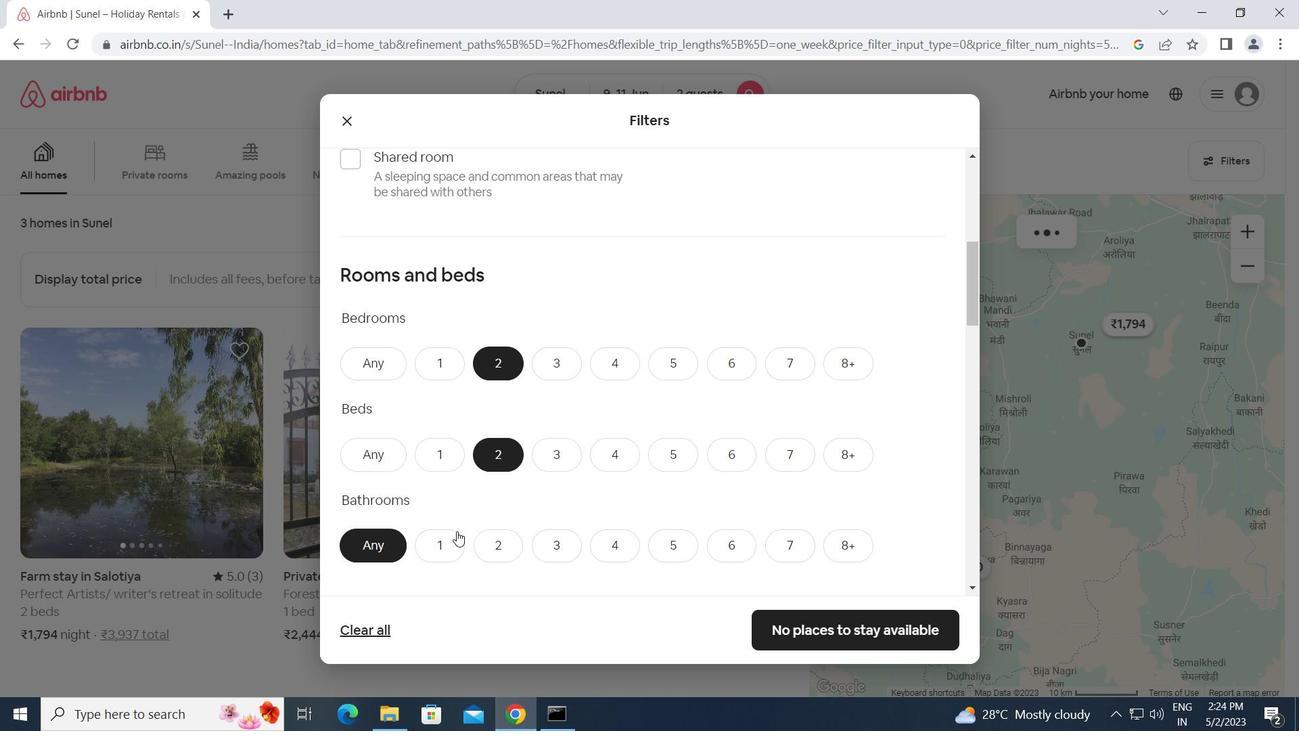 
Action: Mouse pressed left at (445, 544)
Screenshot: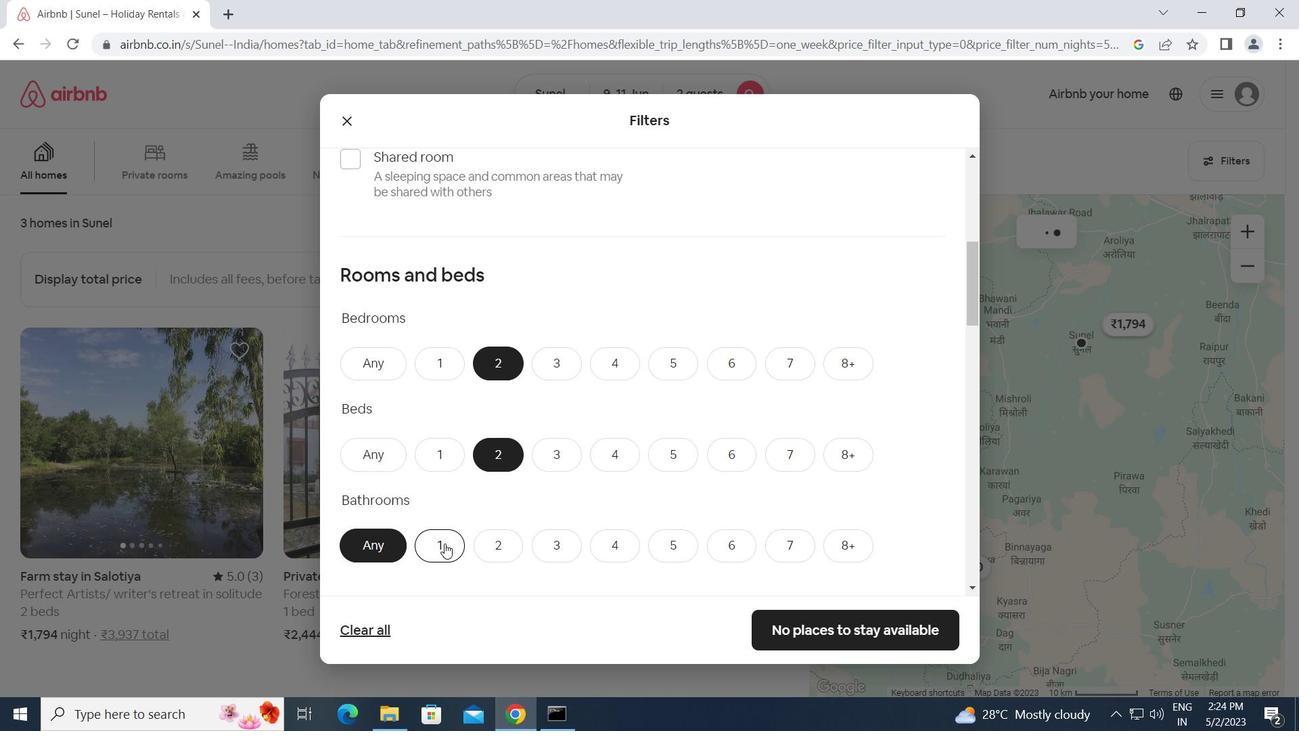 
Action: Mouse moved to (493, 548)
Screenshot: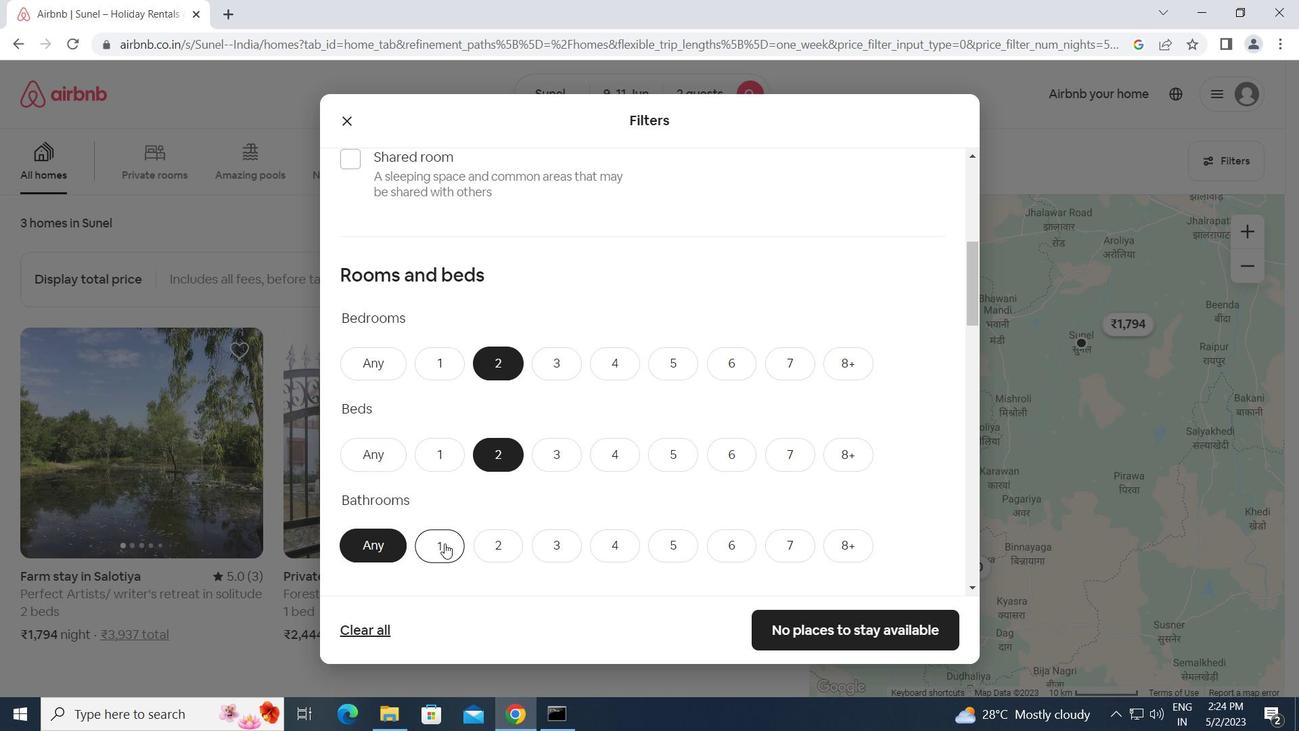 
Action: Mouse scrolled (493, 547) with delta (0, 0)
Screenshot: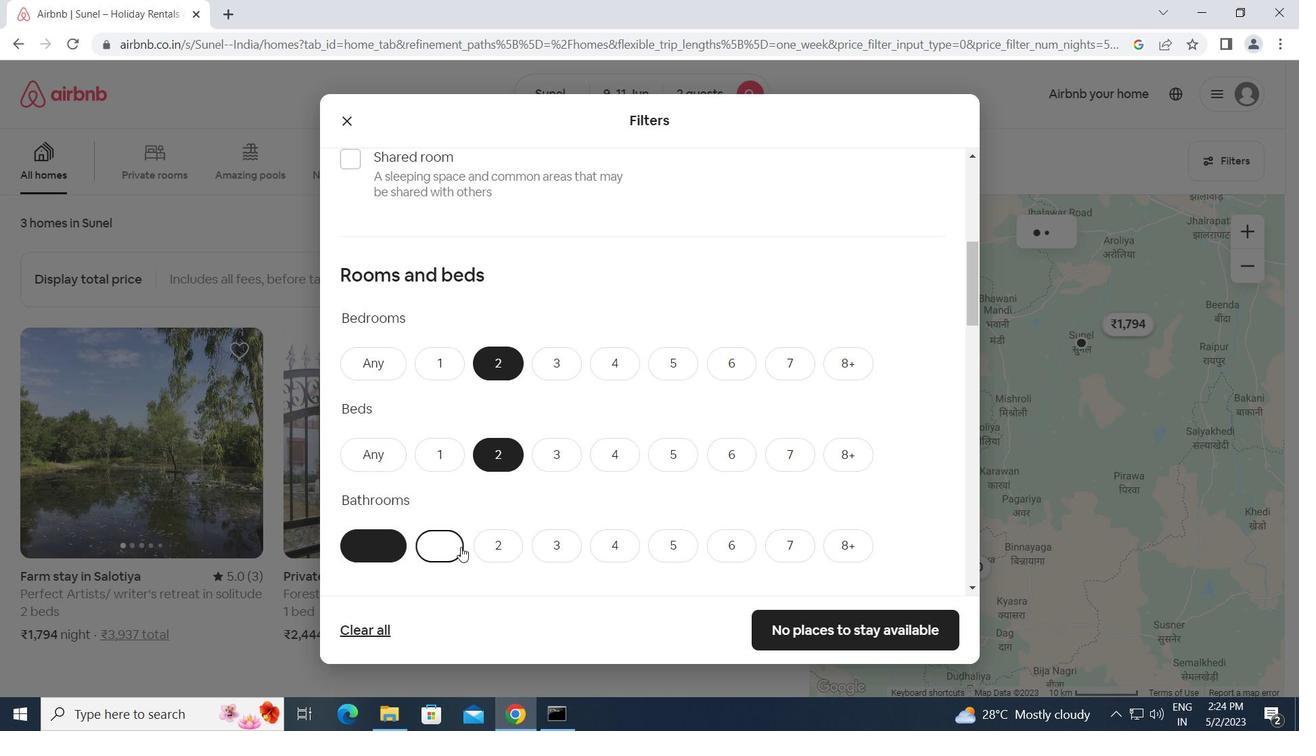 
Action: Mouse scrolled (493, 547) with delta (0, 0)
Screenshot: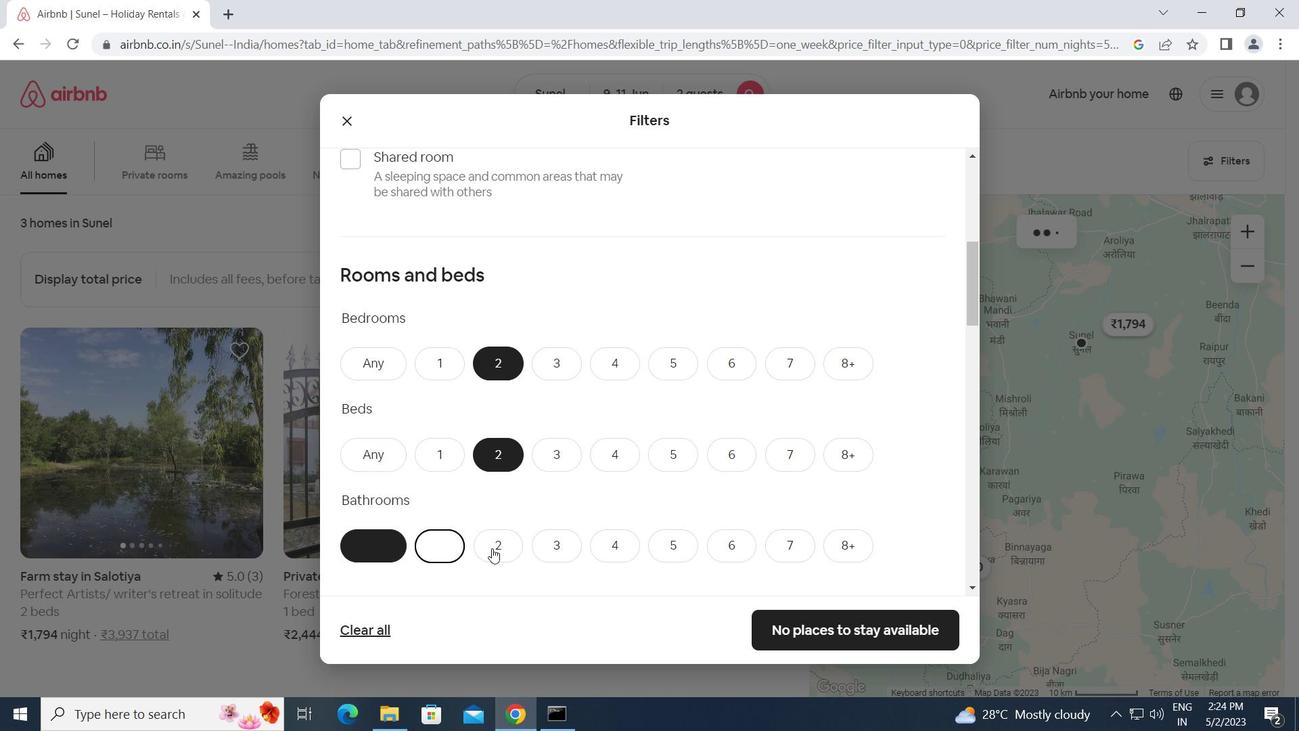 
Action: Mouse scrolled (493, 547) with delta (0, 0)
Screenshot: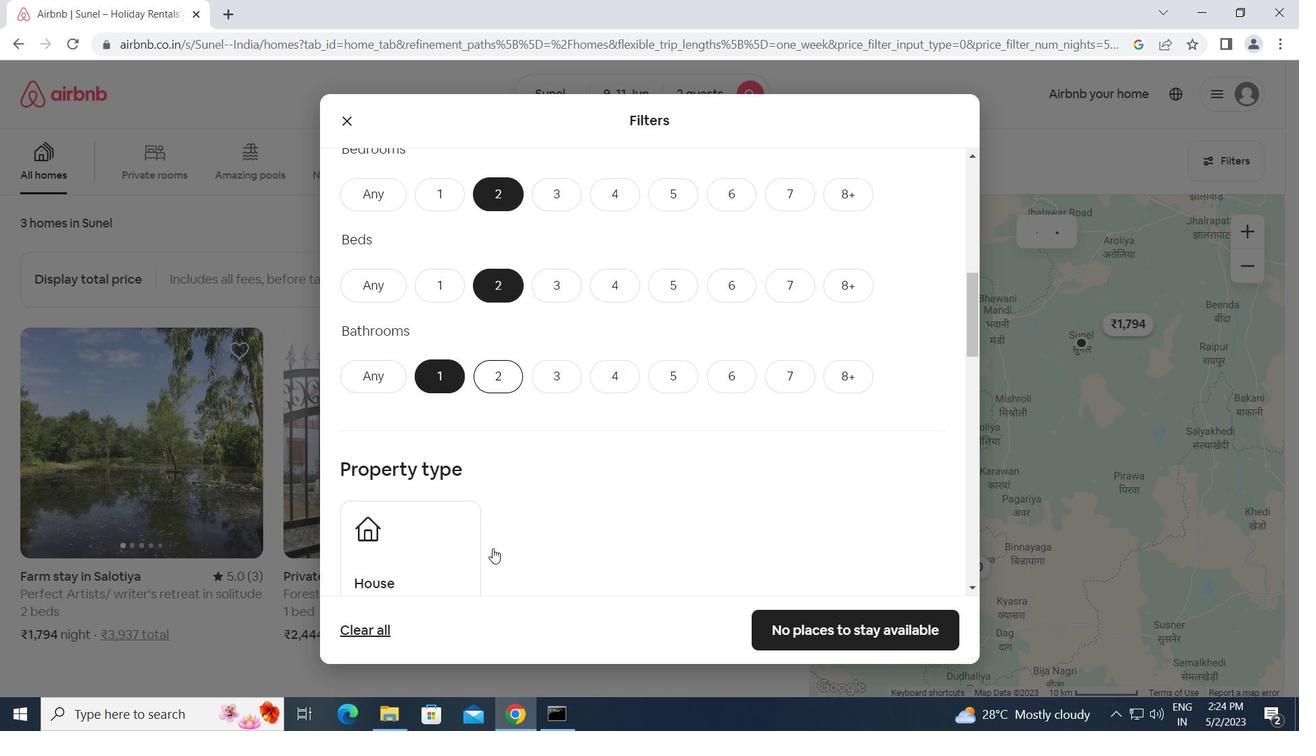 
Action: Mouse moved to (430, 509)
Screenshot: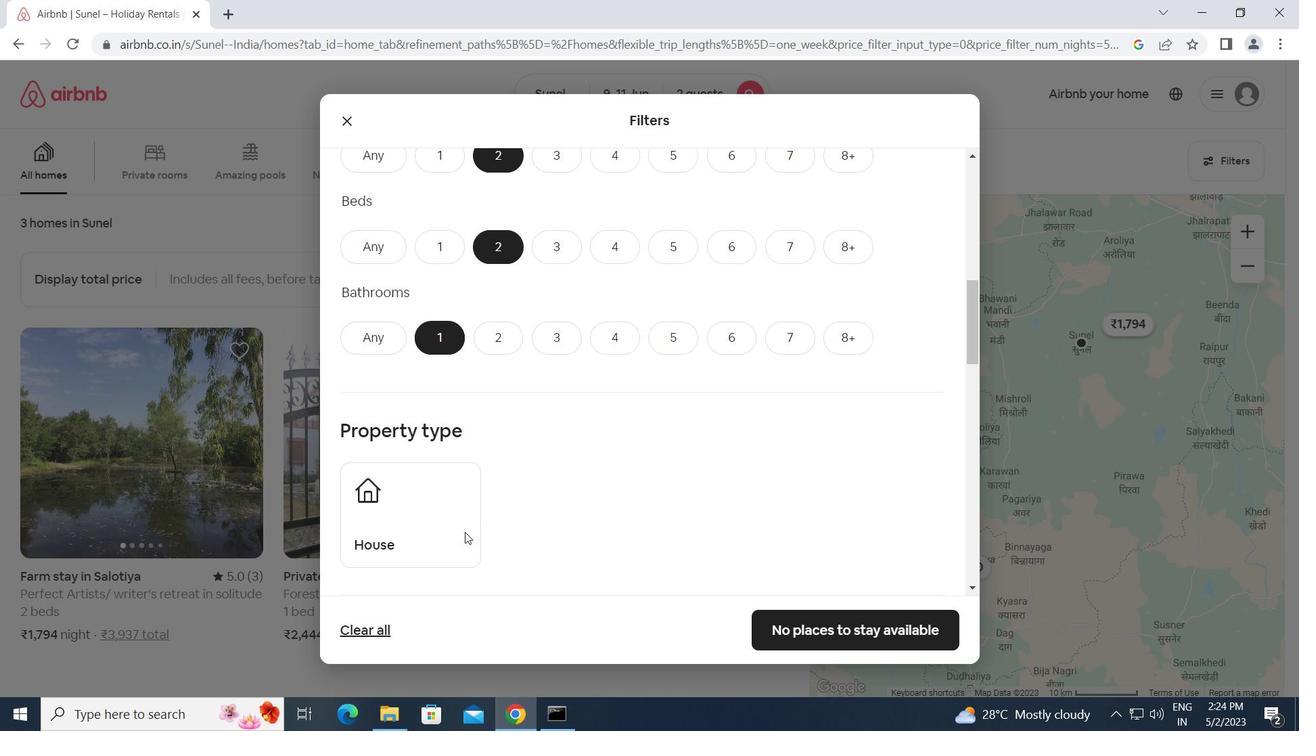 
Action: Mouse pressed left at (430, 509)
Screenshot: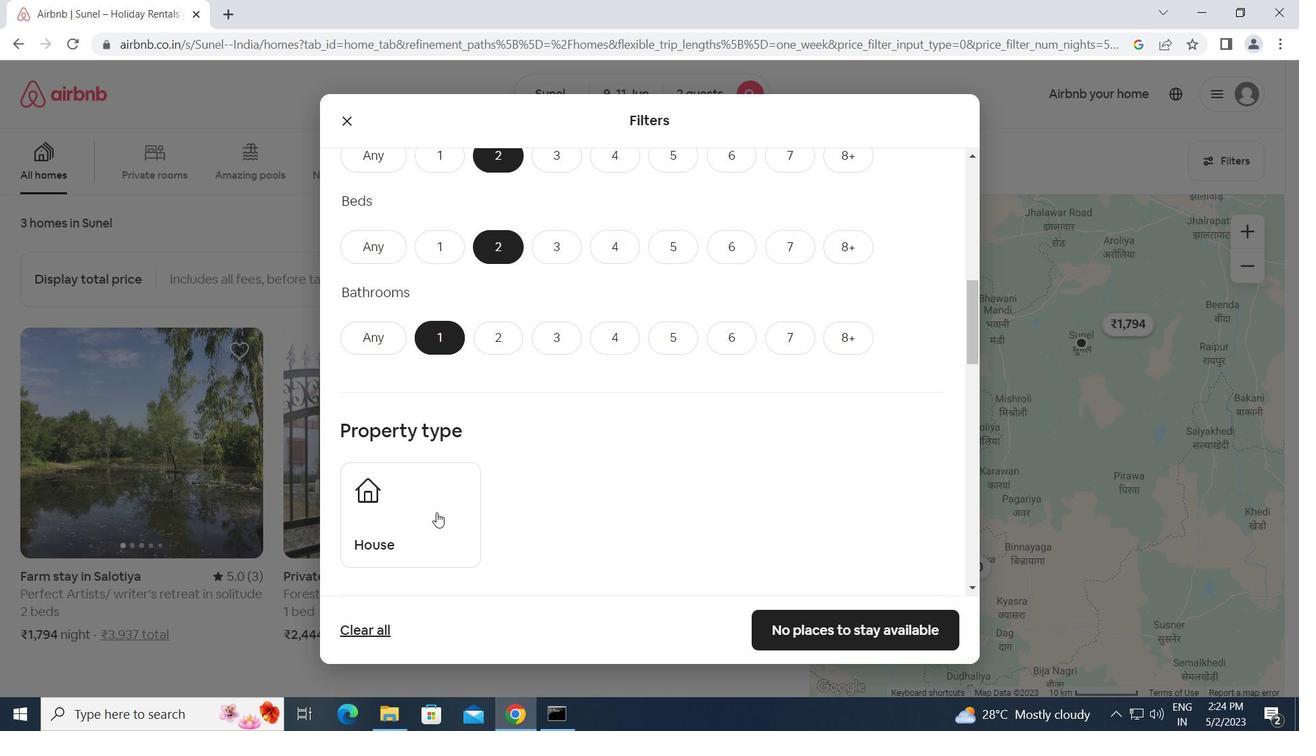 
Action: Mouse moved to (613, 473)
Screenshot: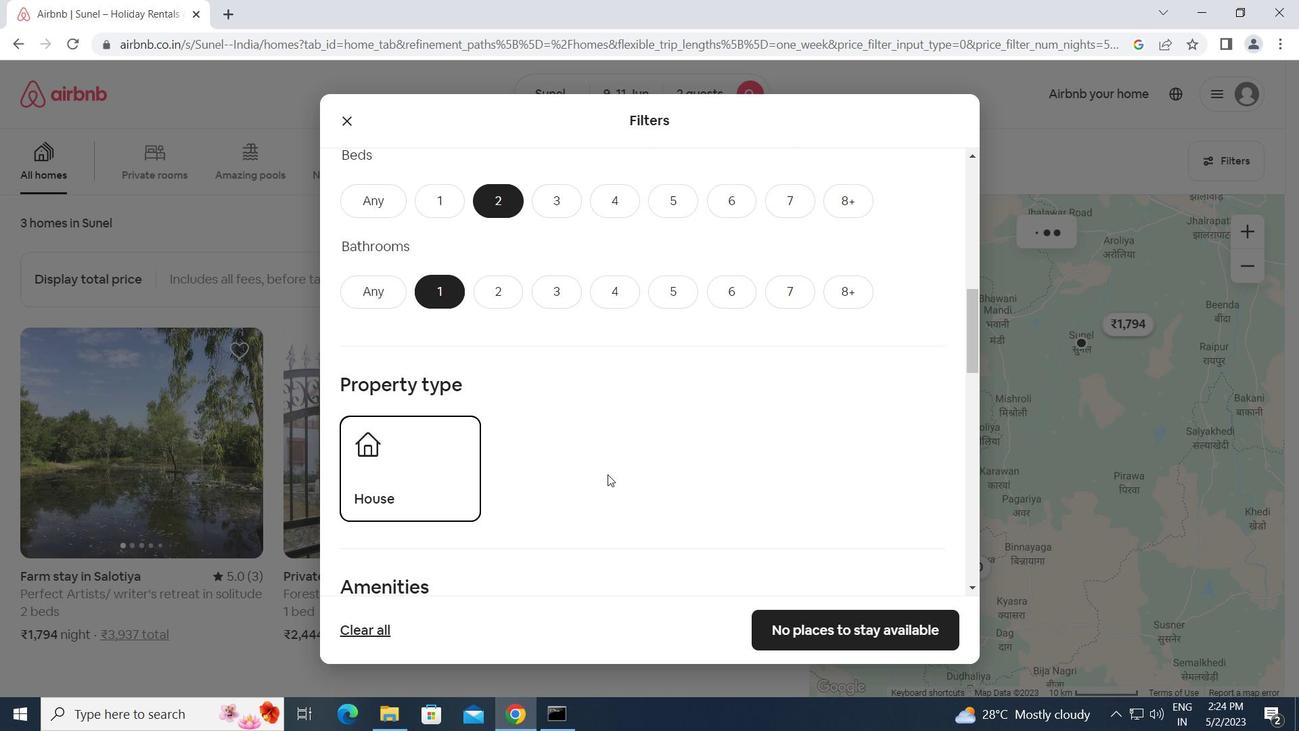 
Action: Mouse scrolled (613, 473) with delta (0, 0)
Screenshot: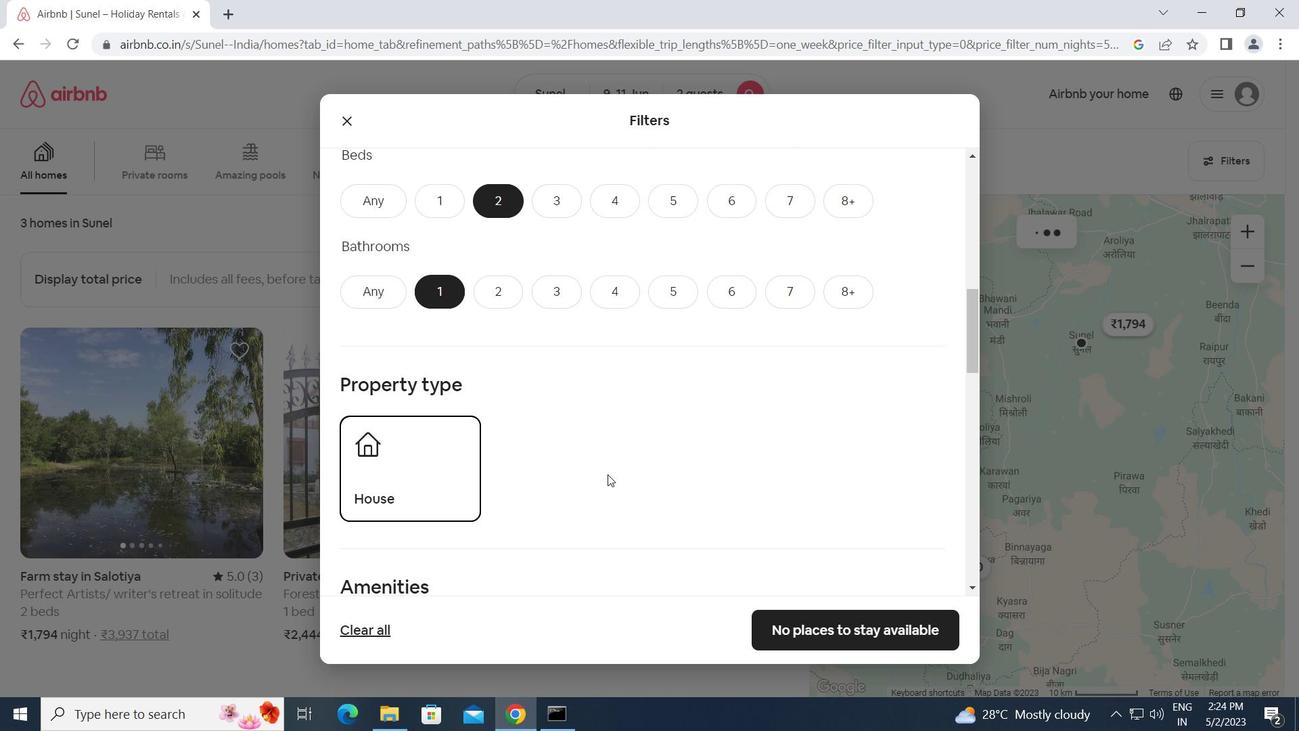 
Action: Mouse scrolled (613, 473) with delta (0, 0)
Screenshot: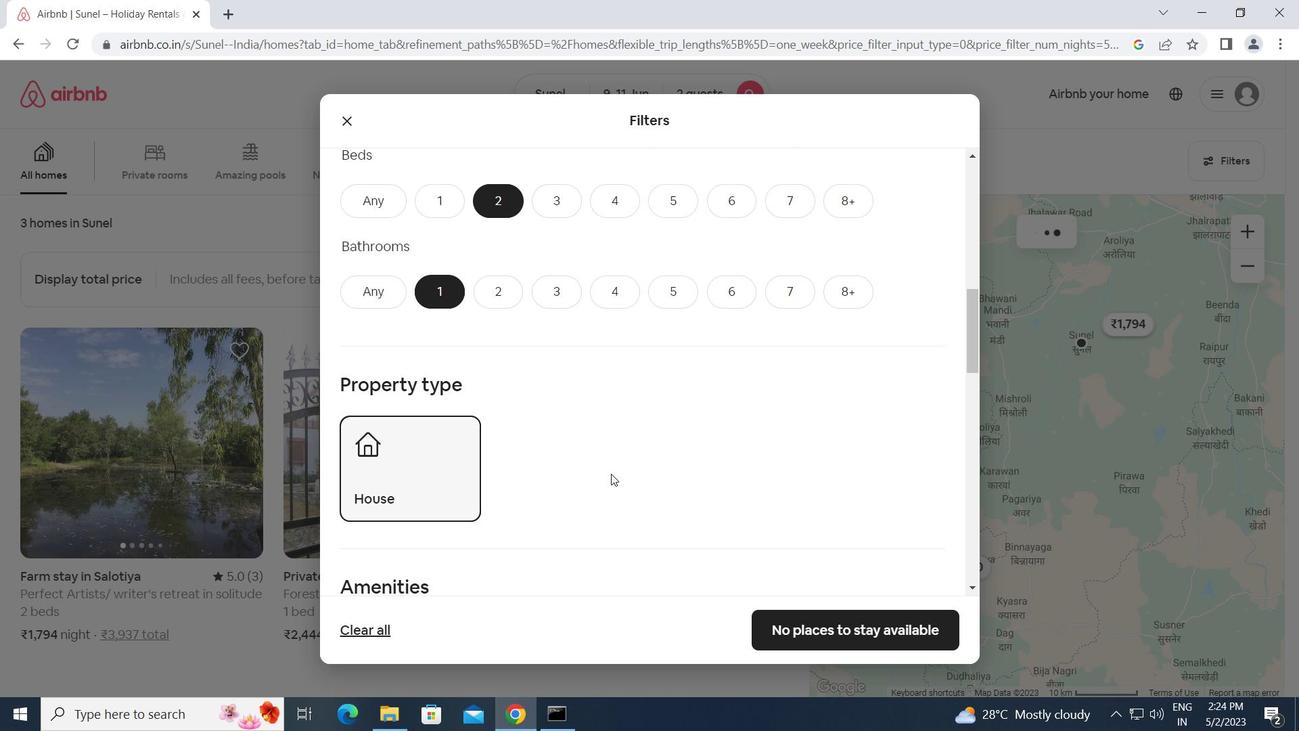 
Action: Mouse scrolled (613, 473) with delta (0, 0)
Screenshot: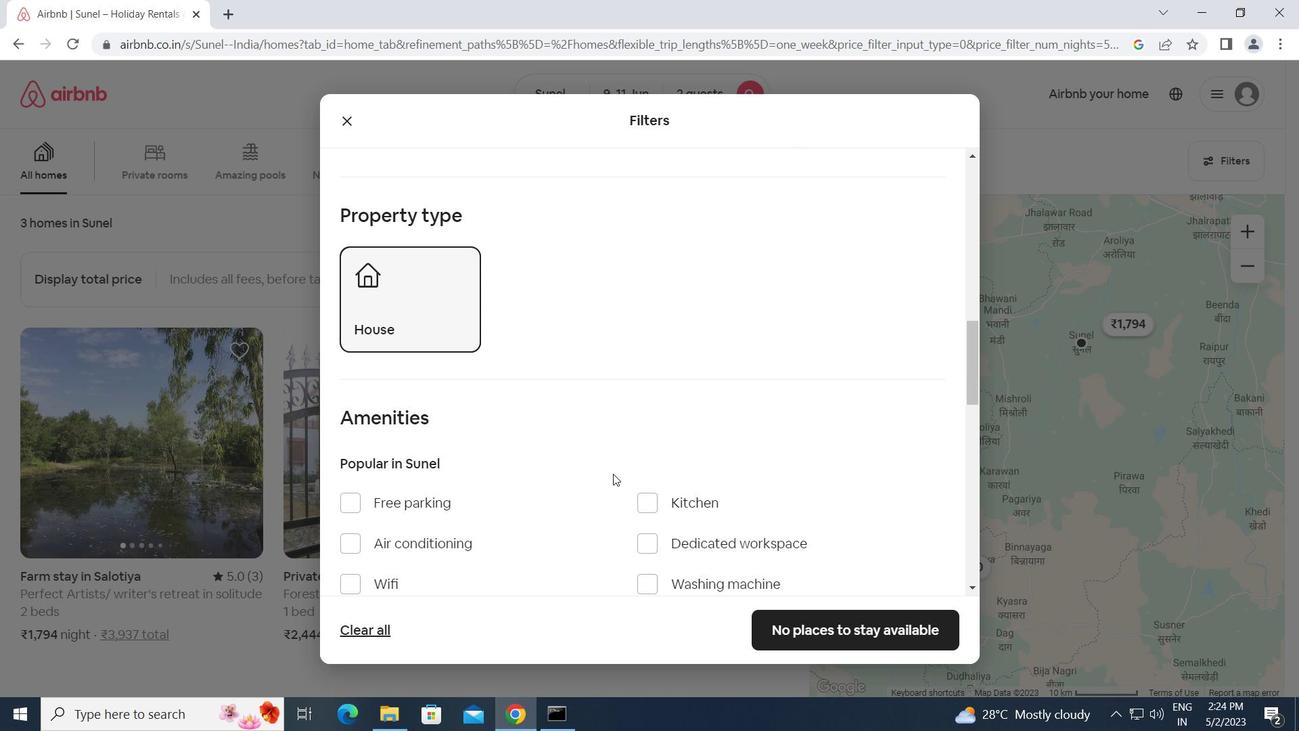 
Action: Mouse scrolled (613, 473) with delta (0, 0)
Screenshot: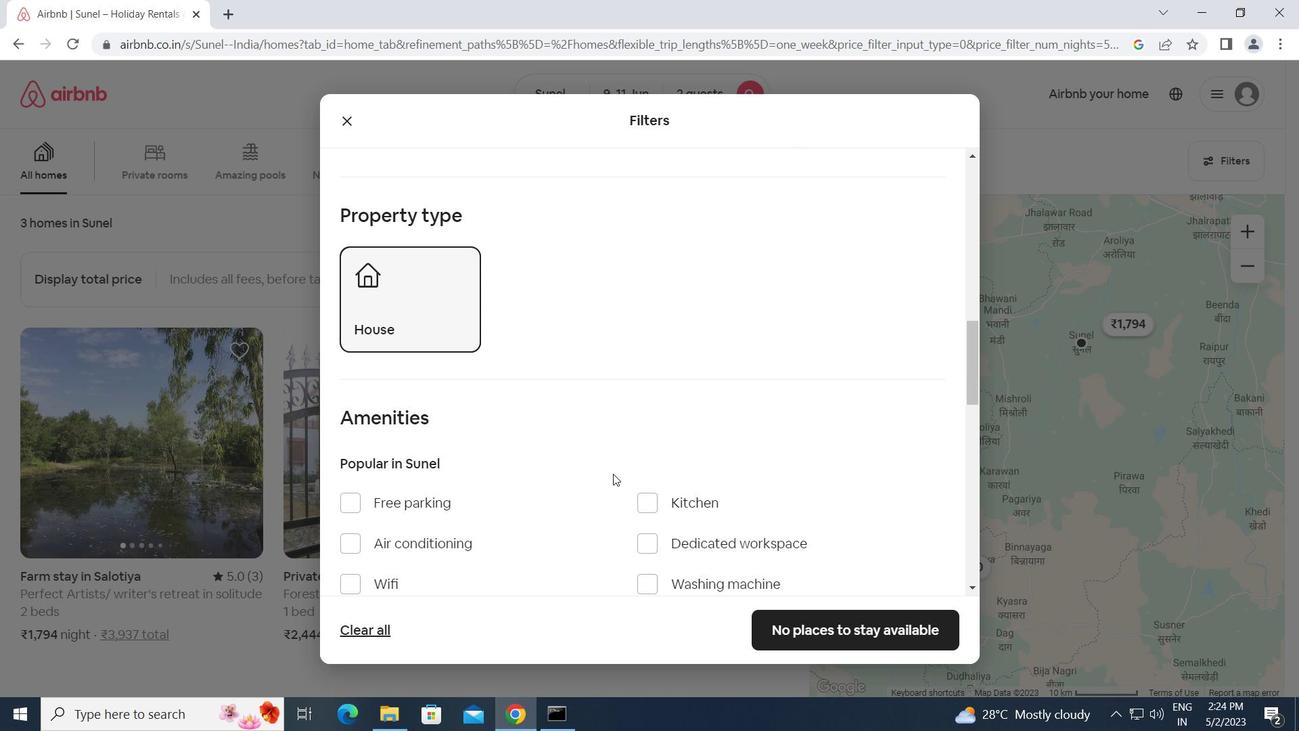 
Action: Mouse scrolled (613, 473) with delta (0, 0)
Screenshot: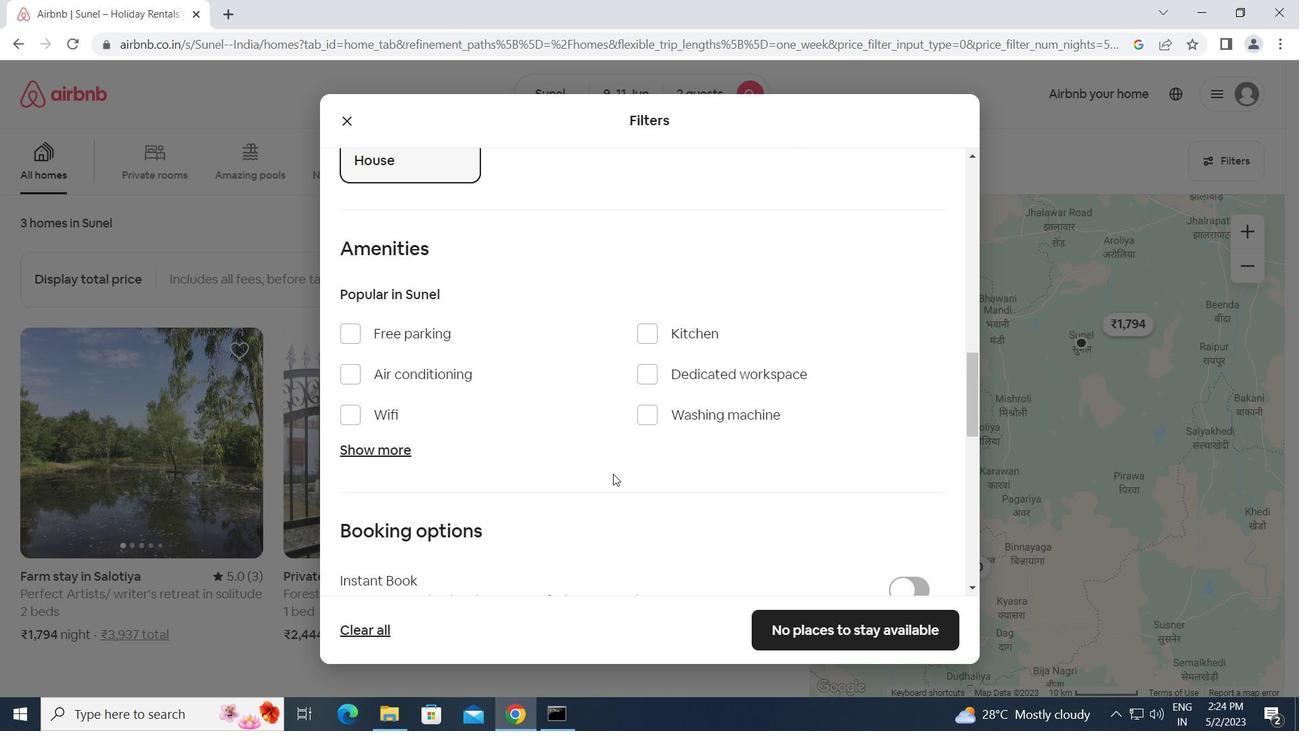 
Action: Mouse scrolled (613, 473) with delta (0, 0)
Screenshot: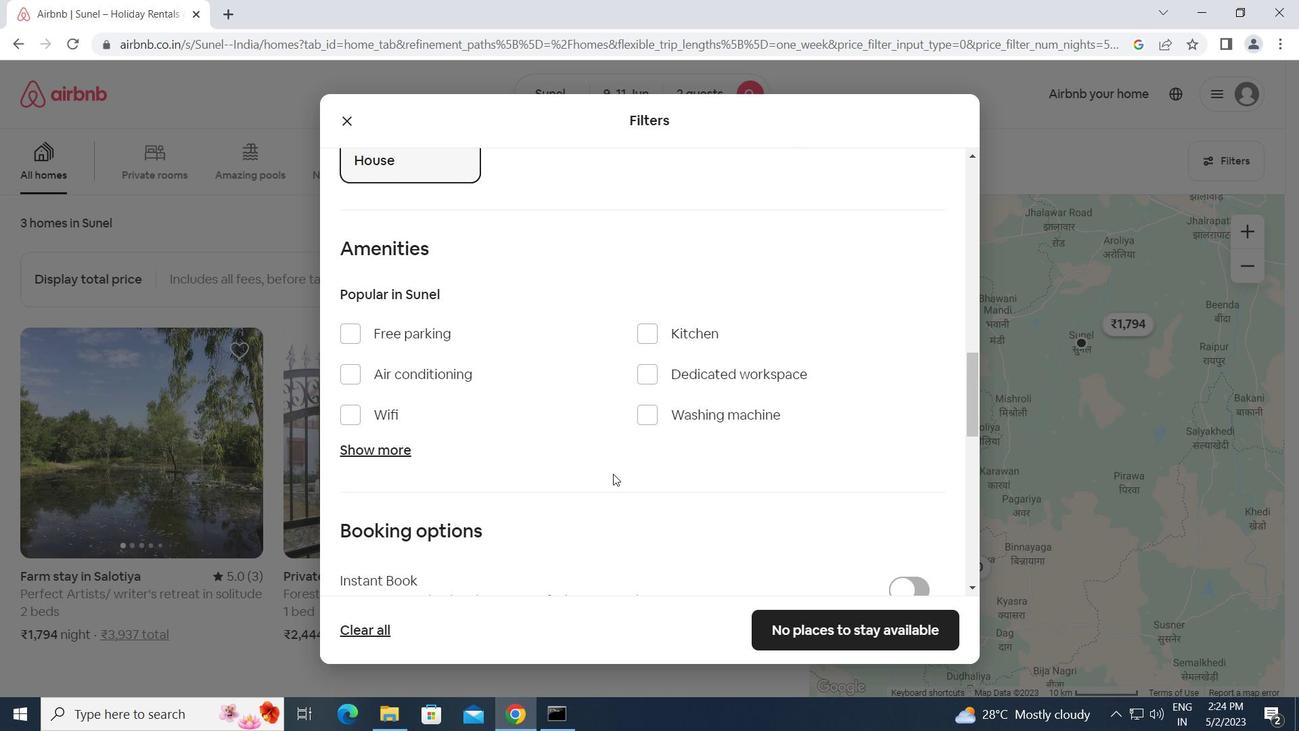
Action: Mouse moved to (918, 486)
Screenshot: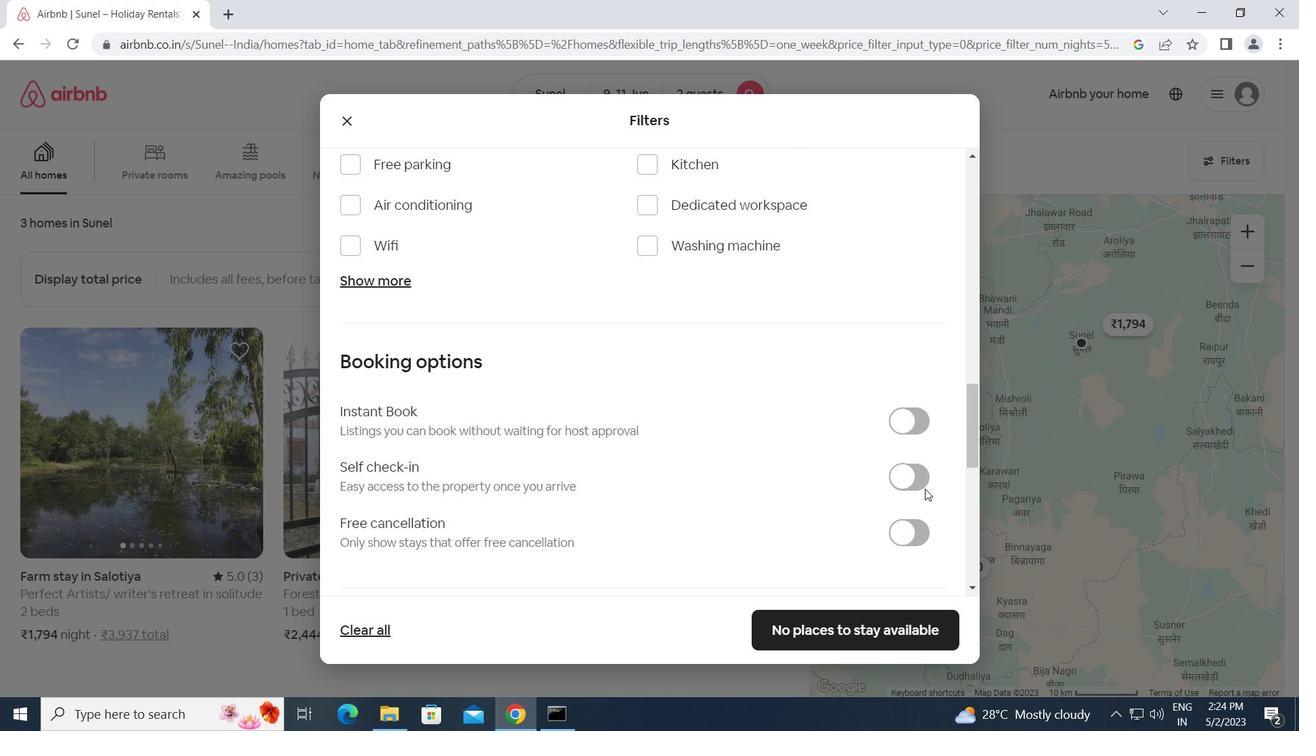 
Action: Mouse pressed left at (918, 486)
Screenshot: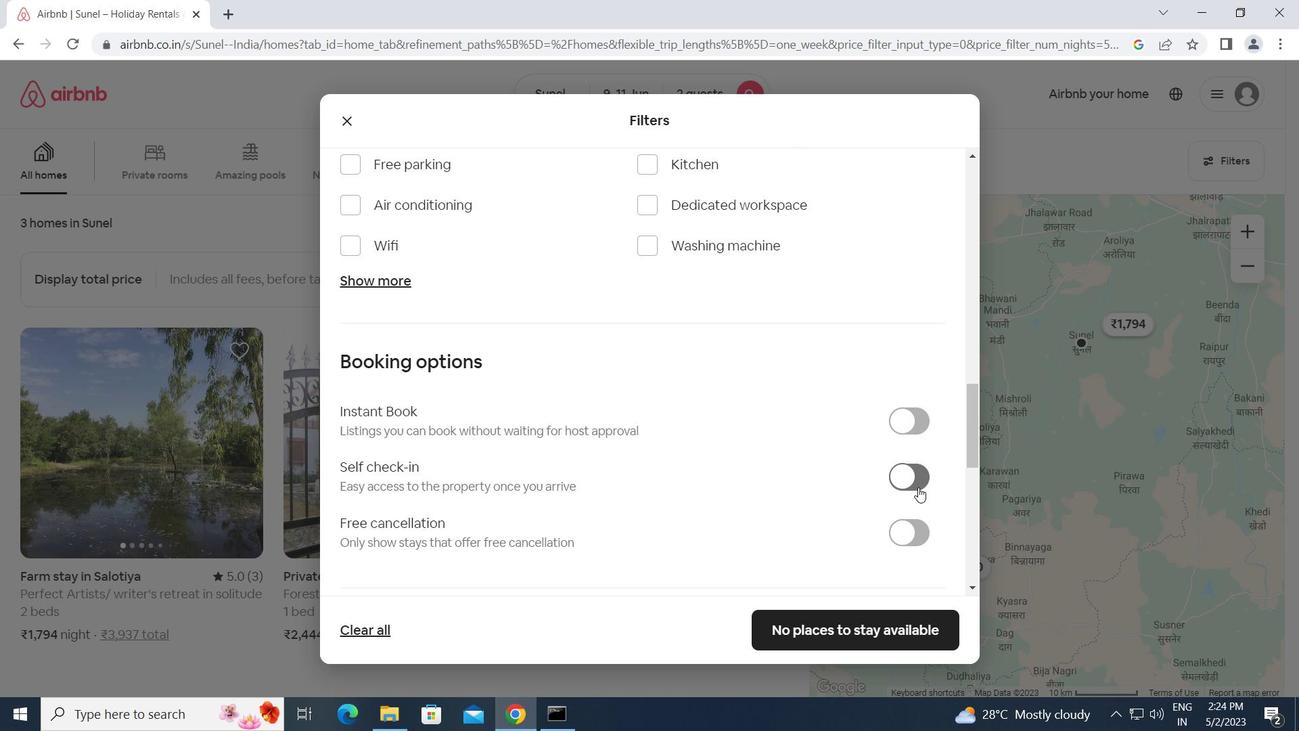 
Action: Mouse moved to (727, 523)
Screenshot: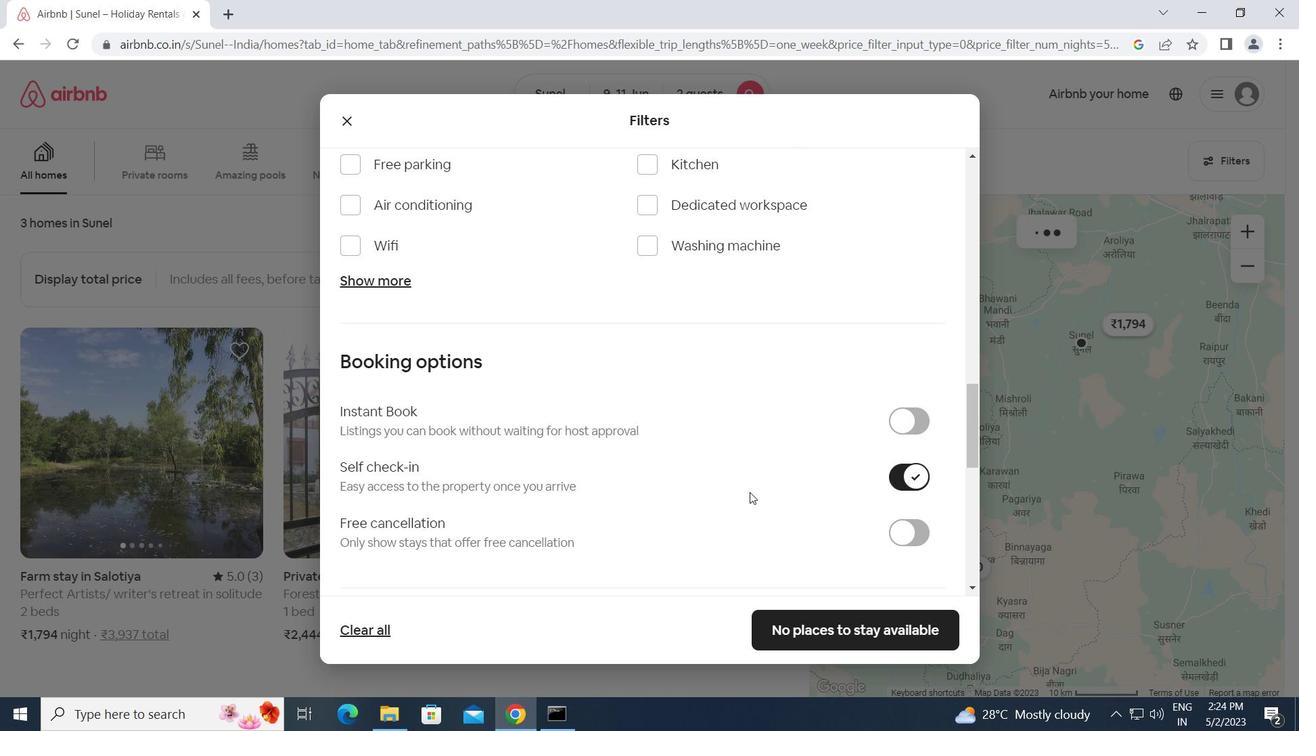 
Action: Mouse scrolled (727, 522) with delta (0, 0)
Screenshot: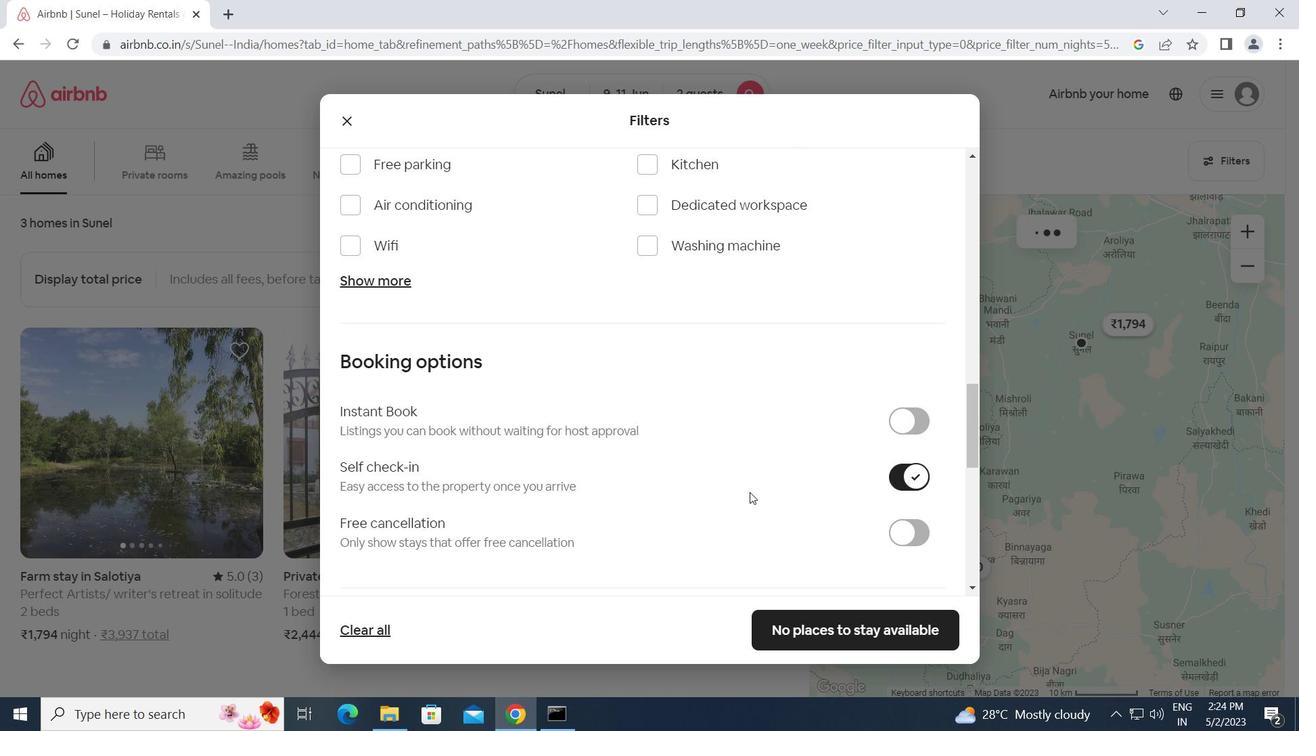 
Action: Mouse moved to (725, 525)
Screenshot: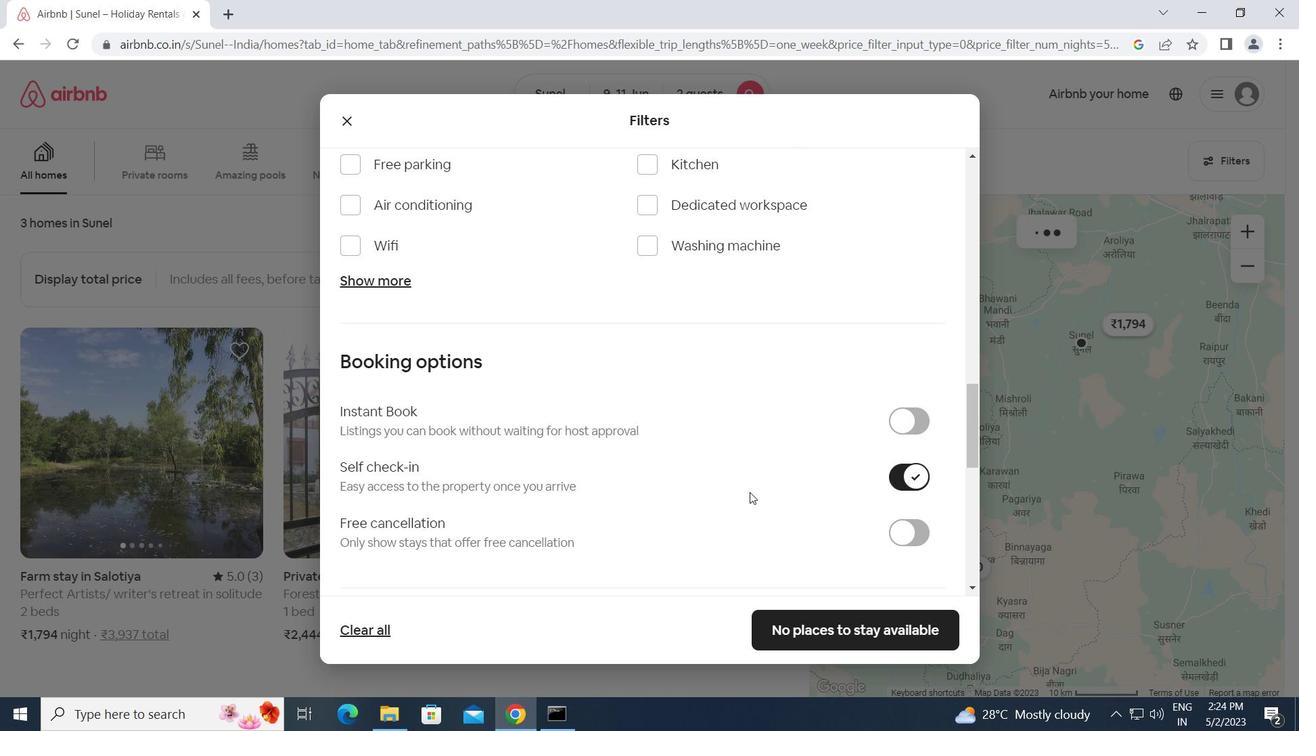 
Action: Mouse scrolled (725, 524) with delta (0, 0)
Screenshot: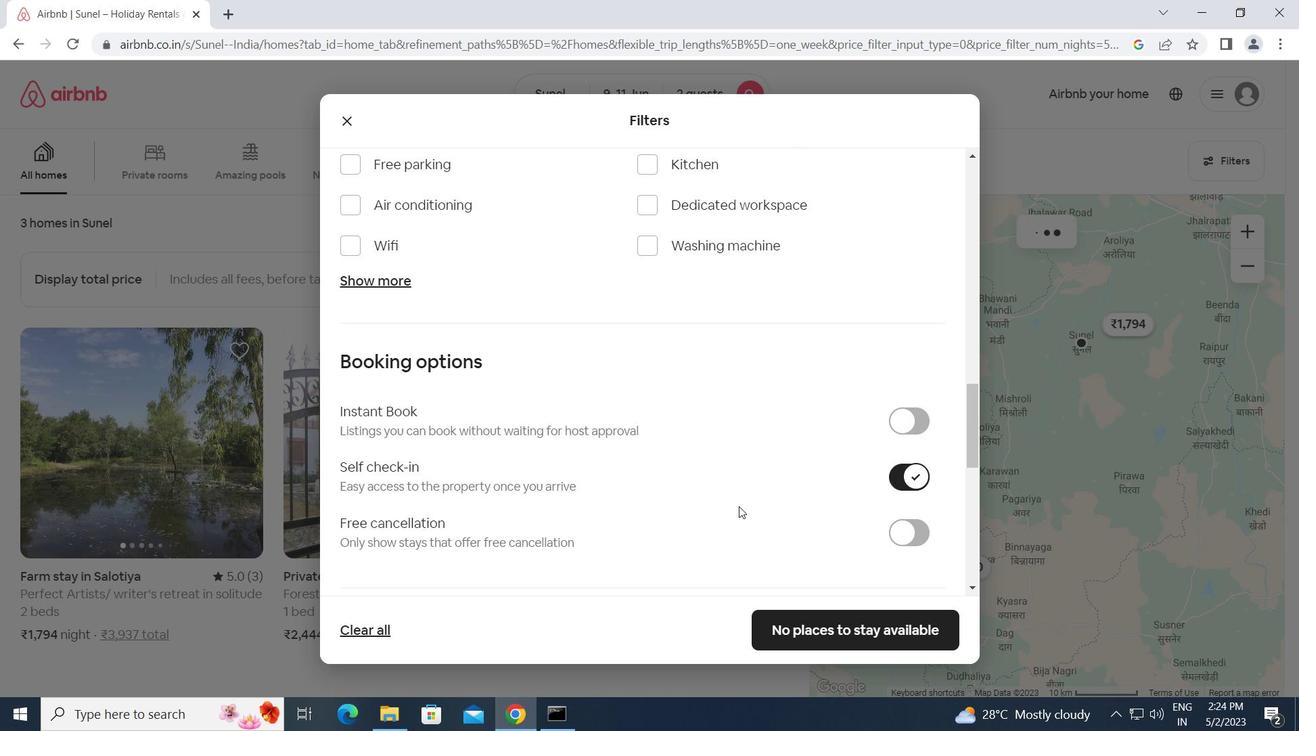 
Action: Mouse moved to (725, 526)
Screenshot: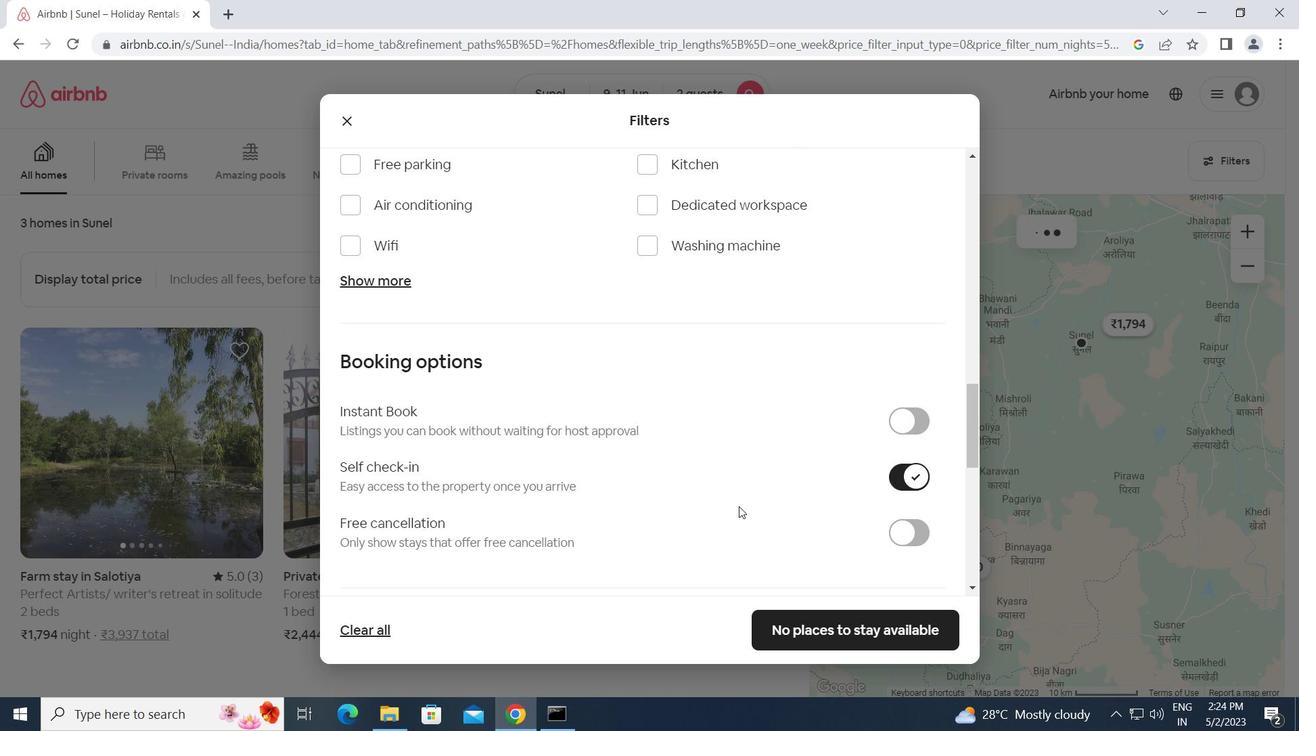 
Action: Mouse scrolled (725, 525) with delta (0, 0)
Screenshot: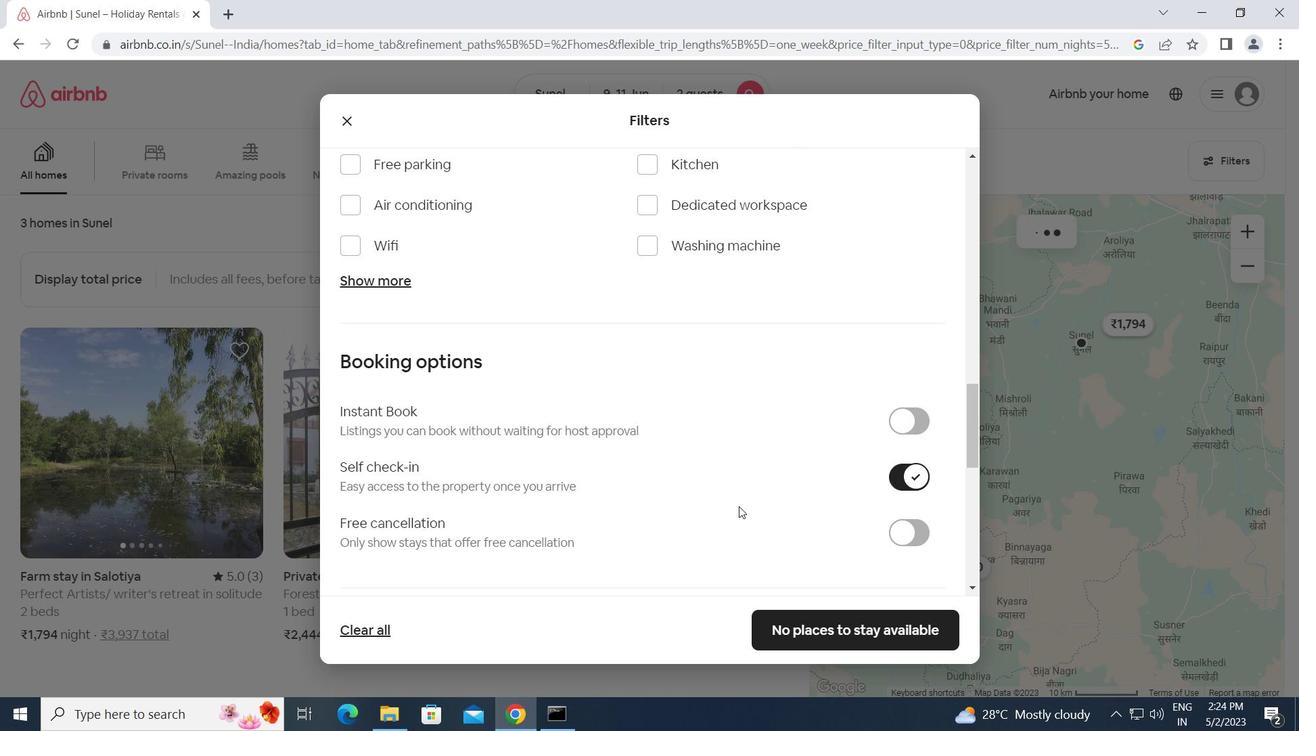 
Action: Mouse scrolled (725, 525) with delta (0, 0)
Screenshot: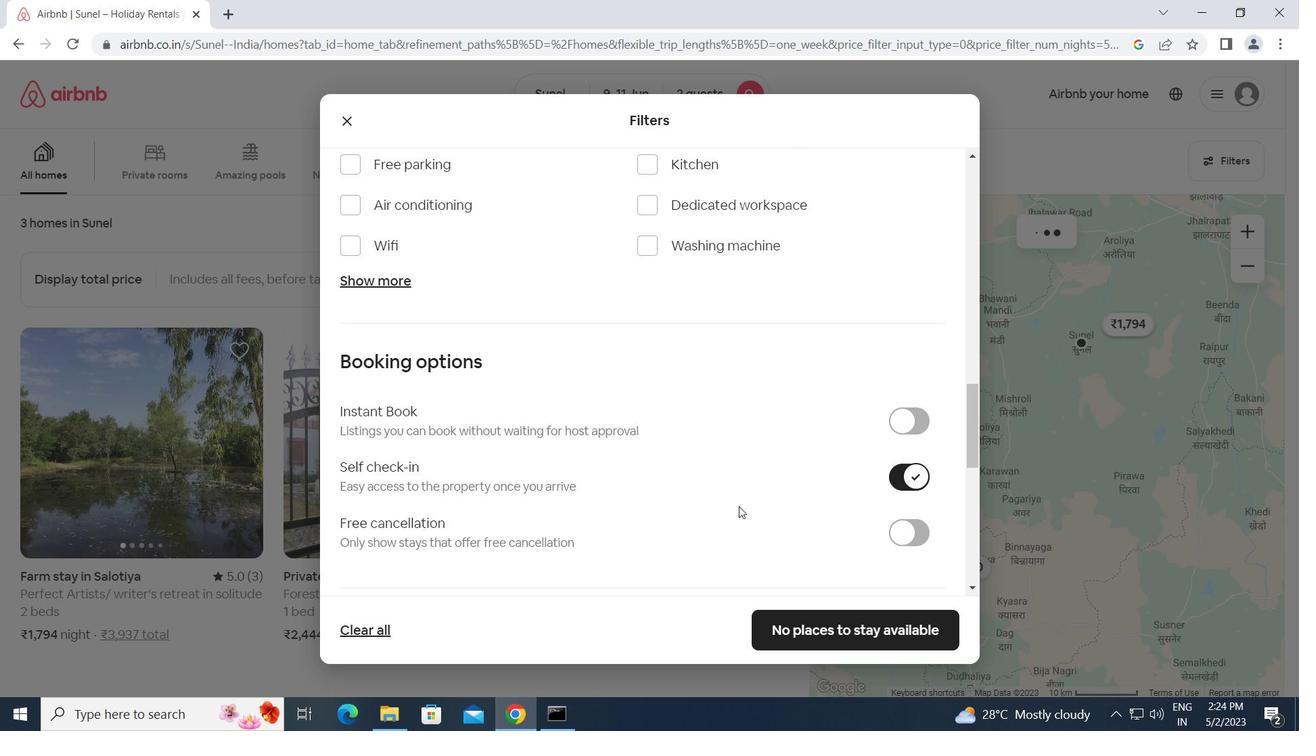 
Action: Mouse moved to (723, 527)
Screenshot: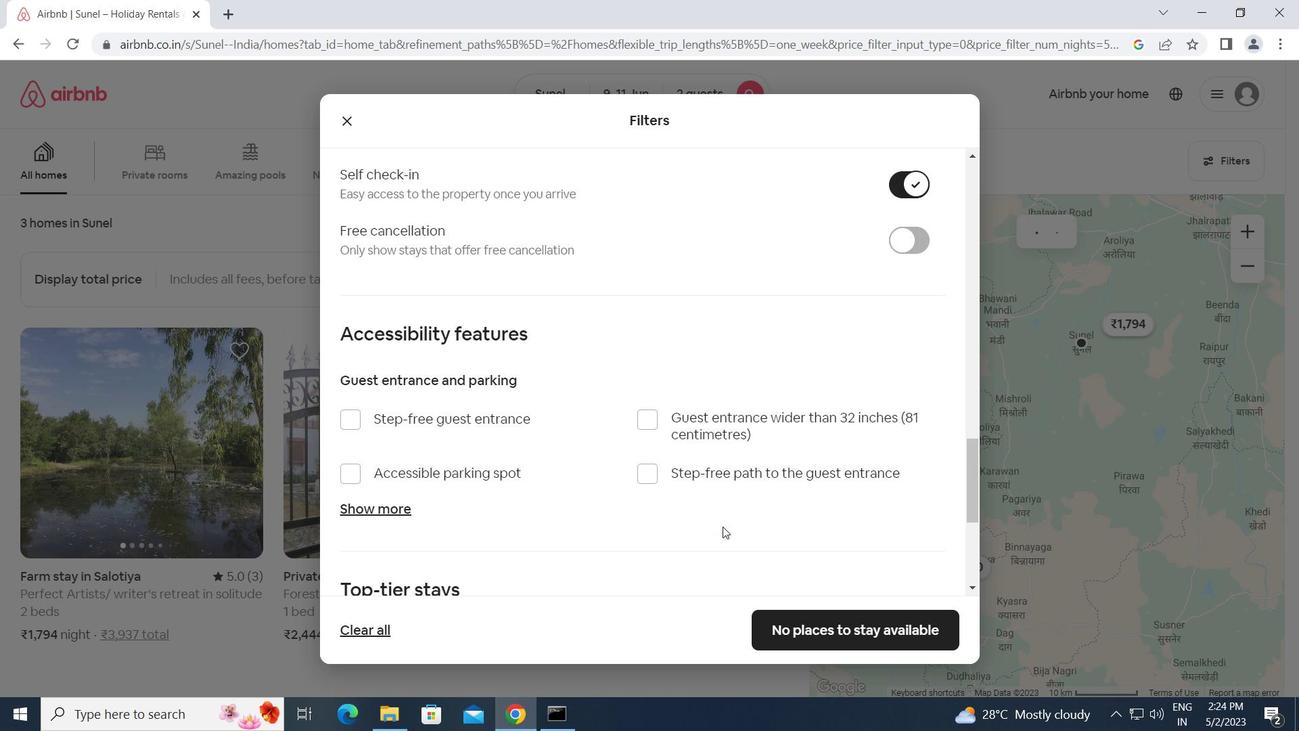 
Action: Mouse scrolled (723, 526) with delta (0, 0)
Screenshot: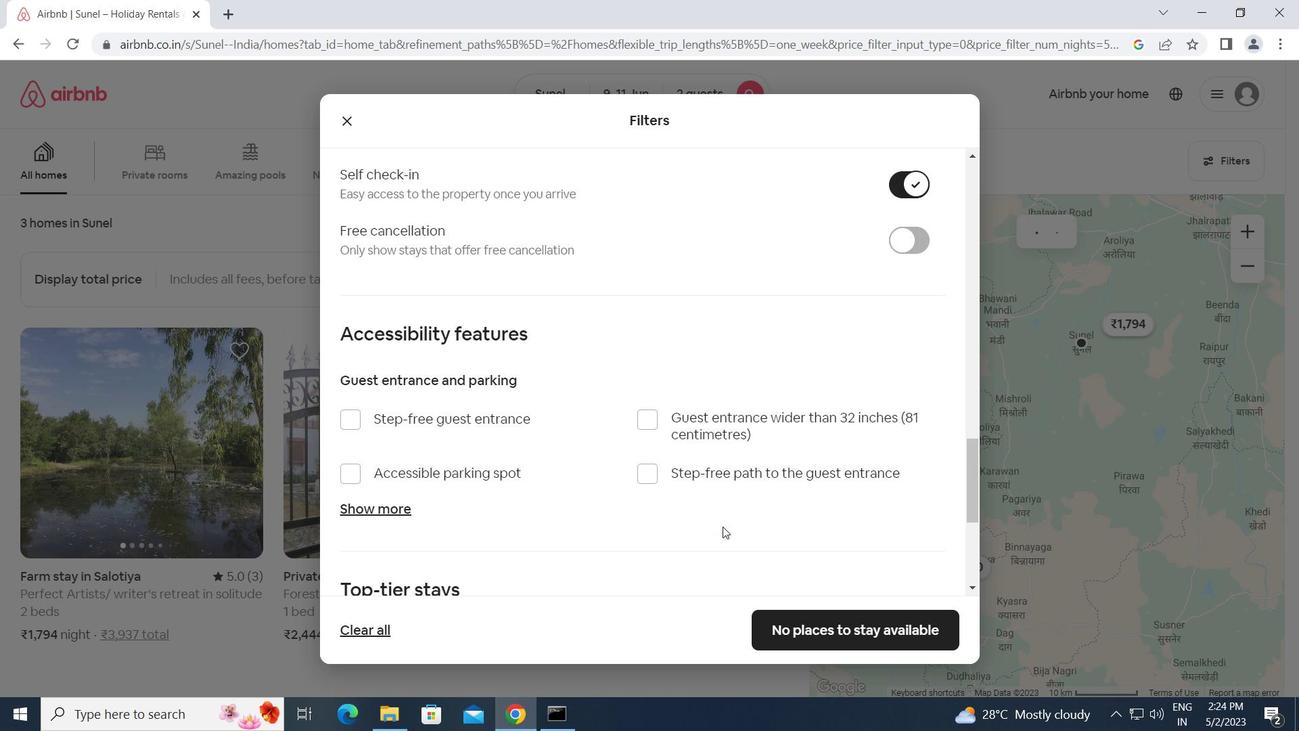 
Action: Mouse moved to (722, 528)
Screenshot: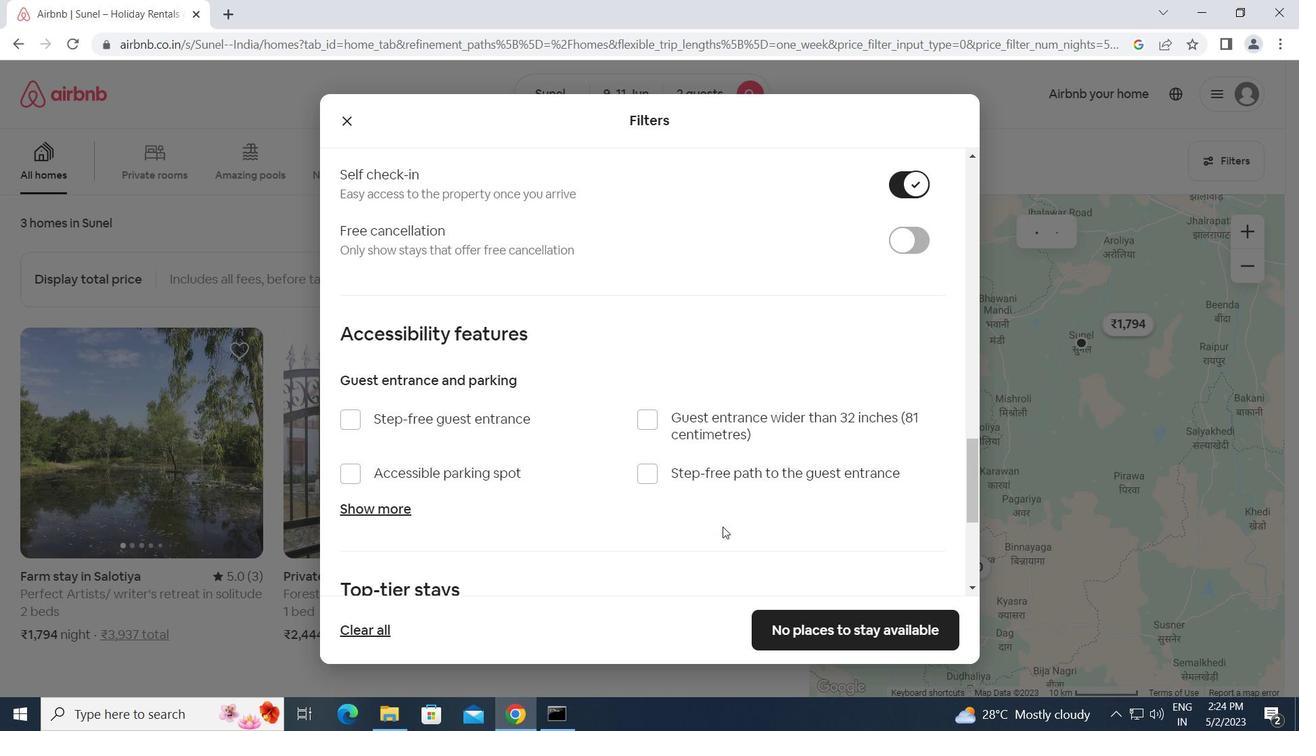 
Action: Mouse scrolled (722, 527) with delta (0, 0)
Screenshot: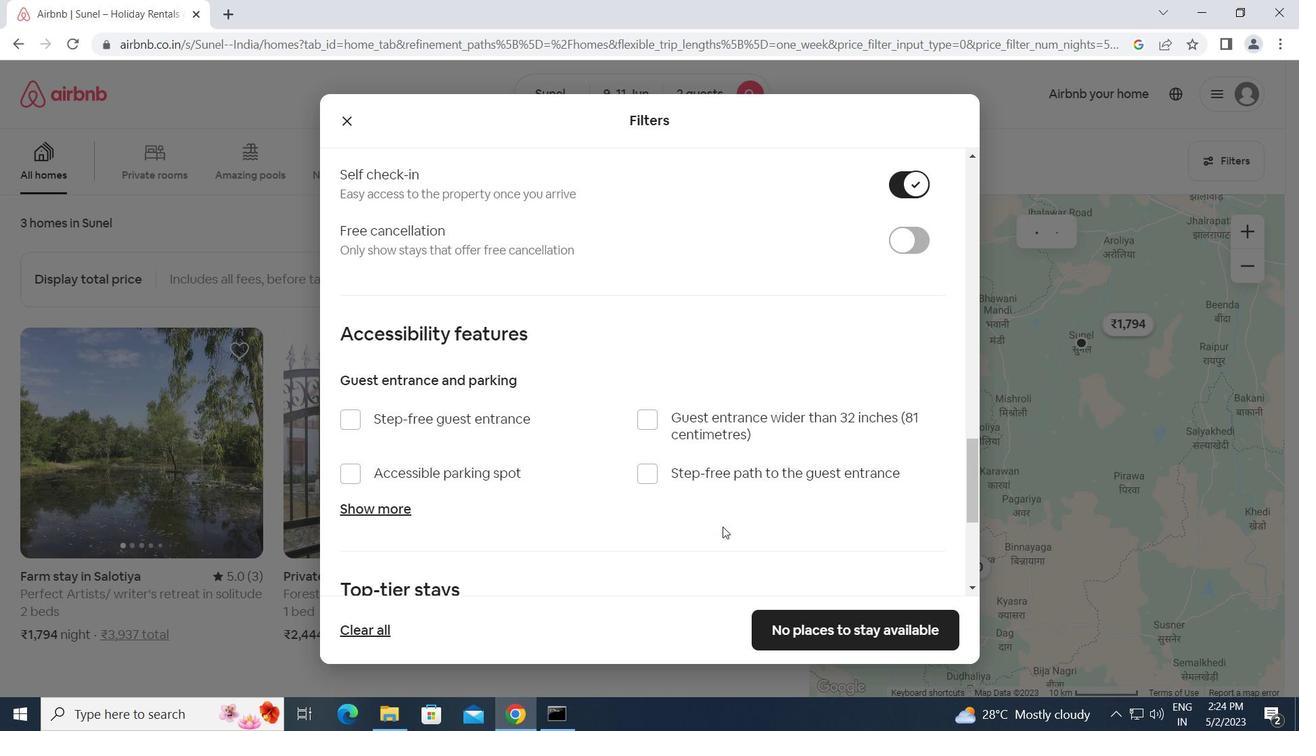 
Action: Mouse moved to (718, 529)
Screenshot: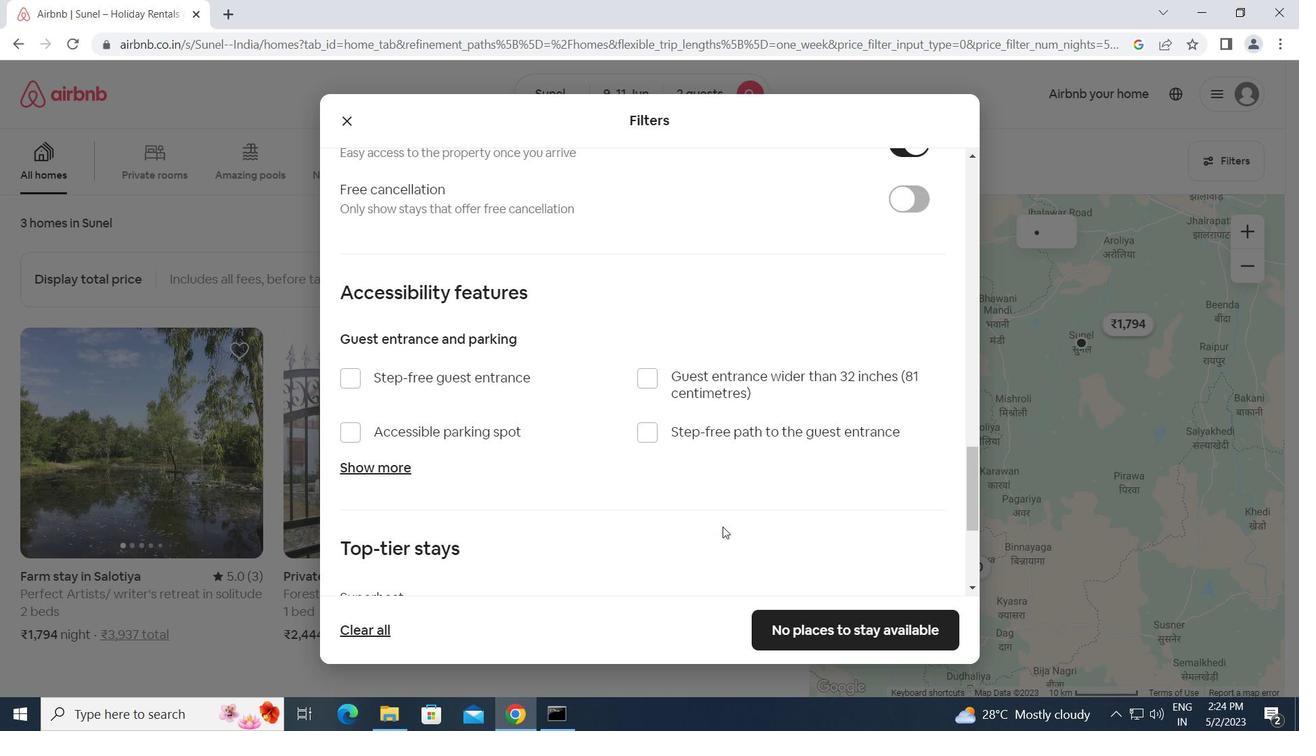 
Action: Mouse scrolled (718, 528) with delta (0, 0)
Screenshot: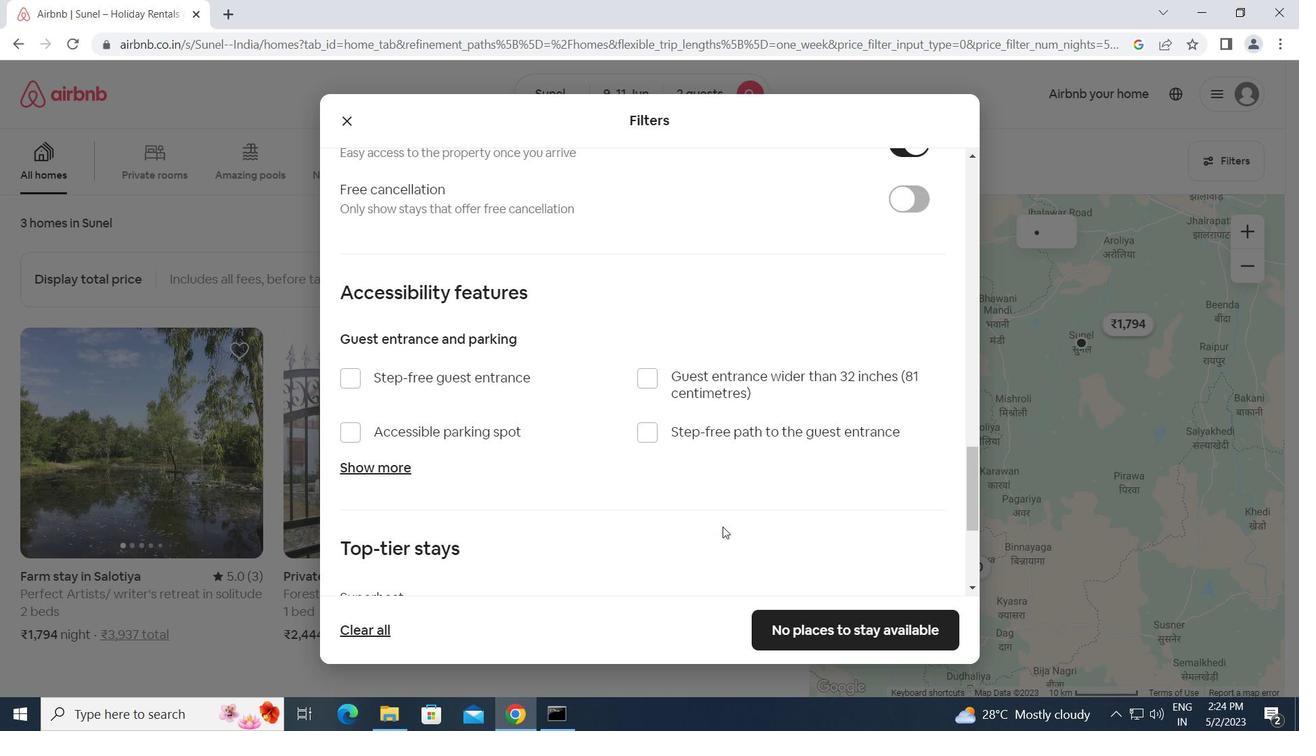 
Action: Mouse moved to (704, 532)
Screenshot: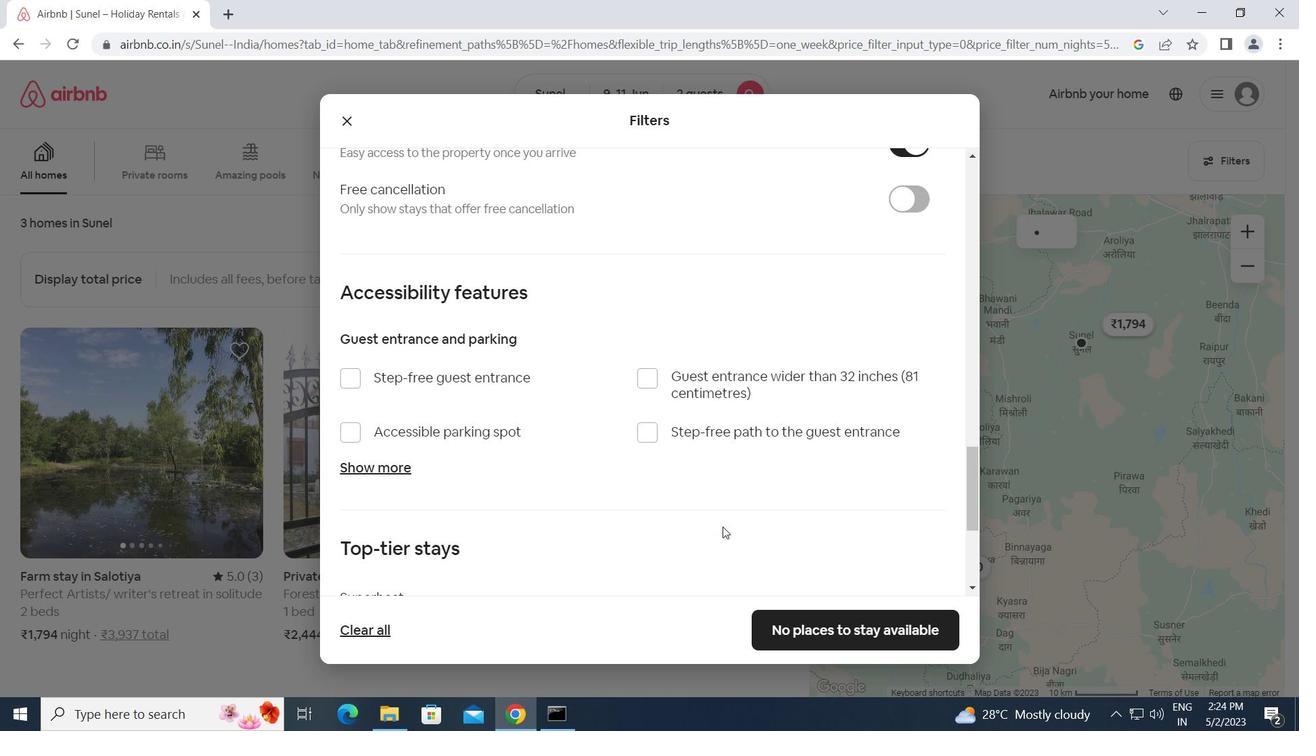 
Action: Mouse scrolled (704, 531) with delta (0, 0)
Screenshot: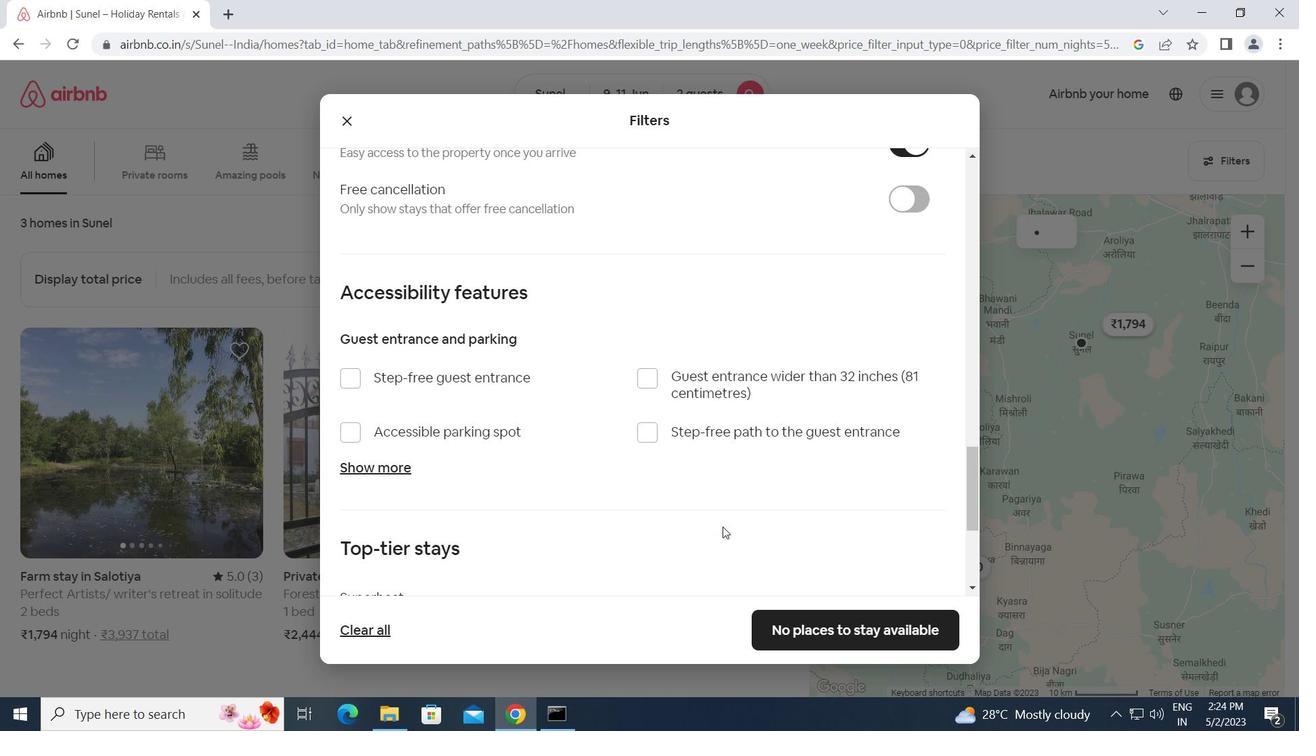 
Action: Mouse moved to (352, 502)
Screenshot: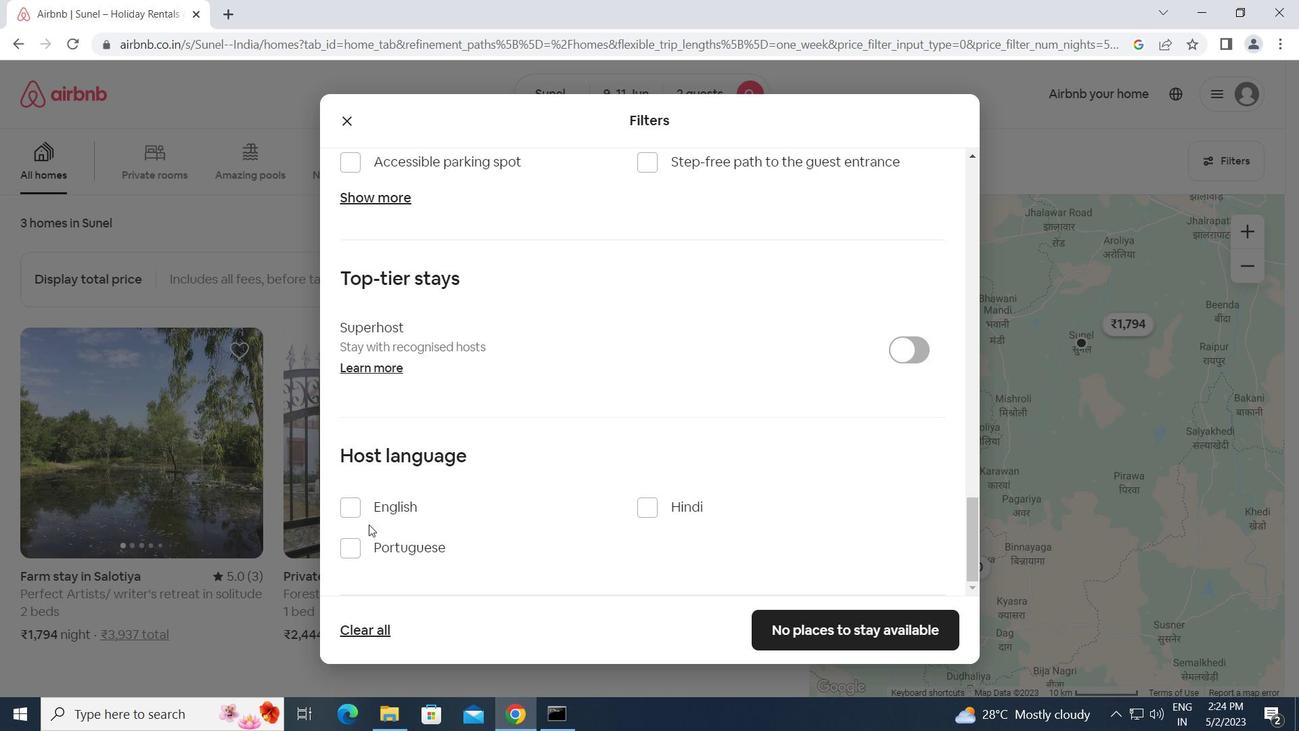 
Action: Mouse pressed left at (352, 502)
Screenshot: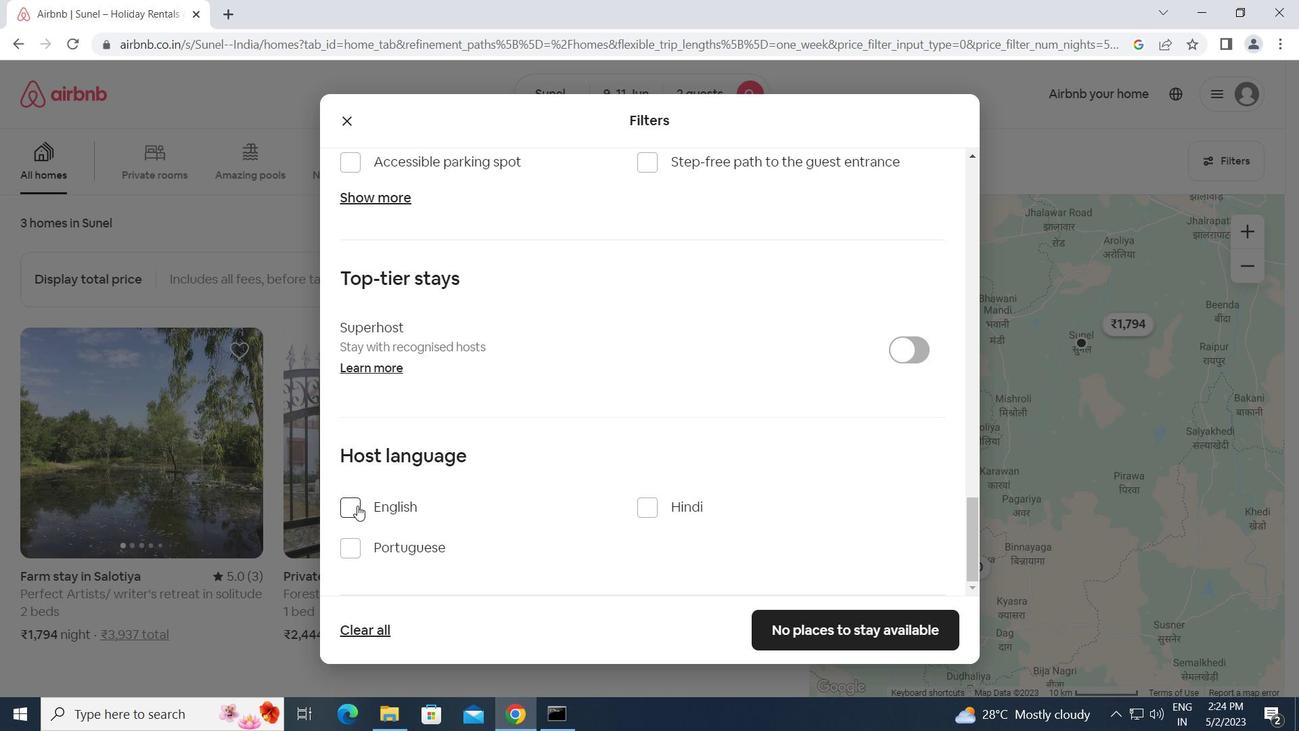 
Action: Mouse moved to (802, 622)
Screenshot: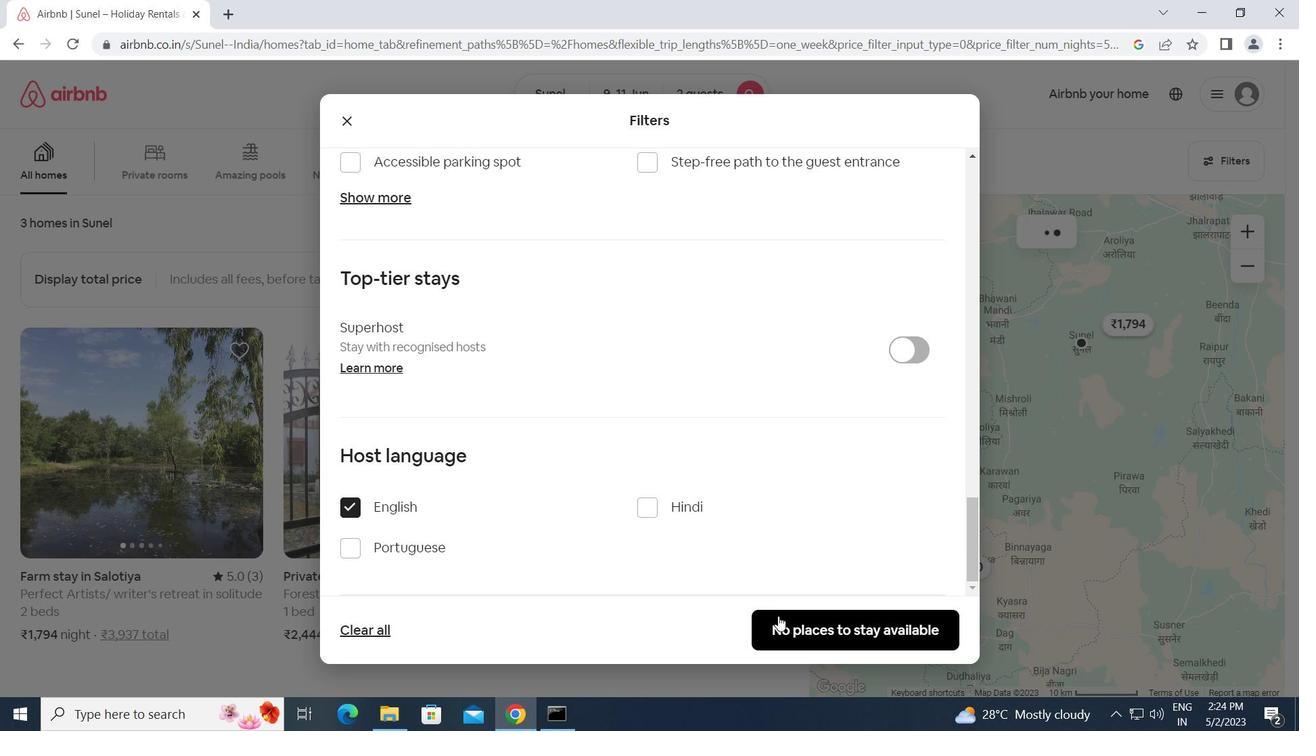 
Action: Mouse pressed left at (802, 622)
Screenshot: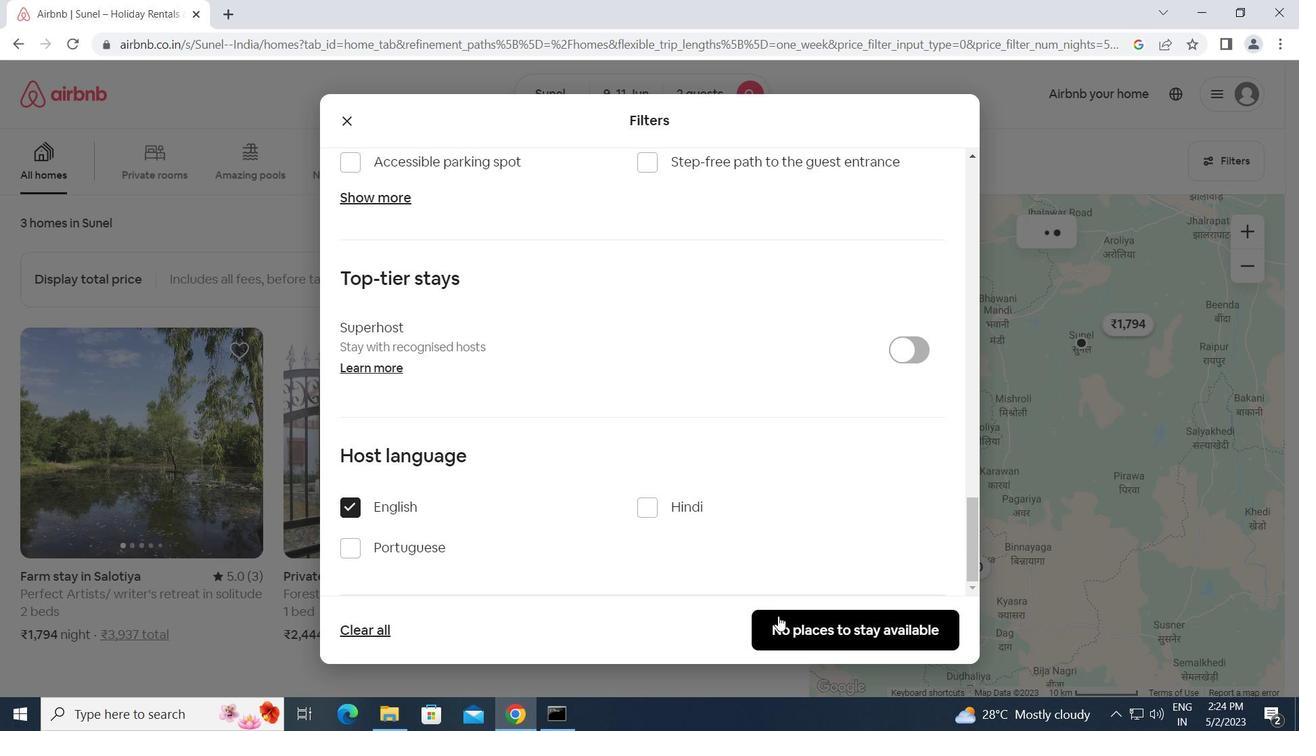
